 Task: Find Round Trip flight tickets for 2 adults, in Economy from Luxor to Paris to travel on 01-Nov-2023. Paris to Luxor on 06-Nov-2023.  Stops: Any number of stops. Choice of flight is EgyptAir.
Action: Mouse moved to (384, 248)
Screenshot: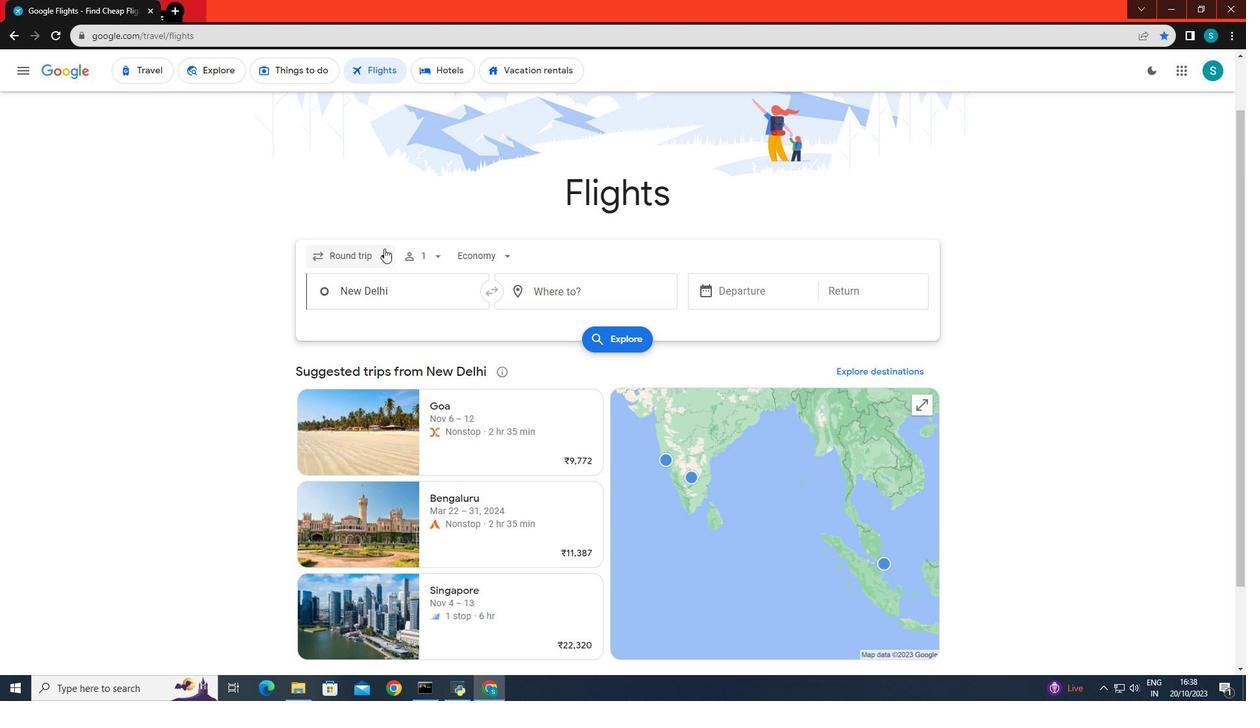 
Action: Mouse pressed left at (384, 248)
Screenshot: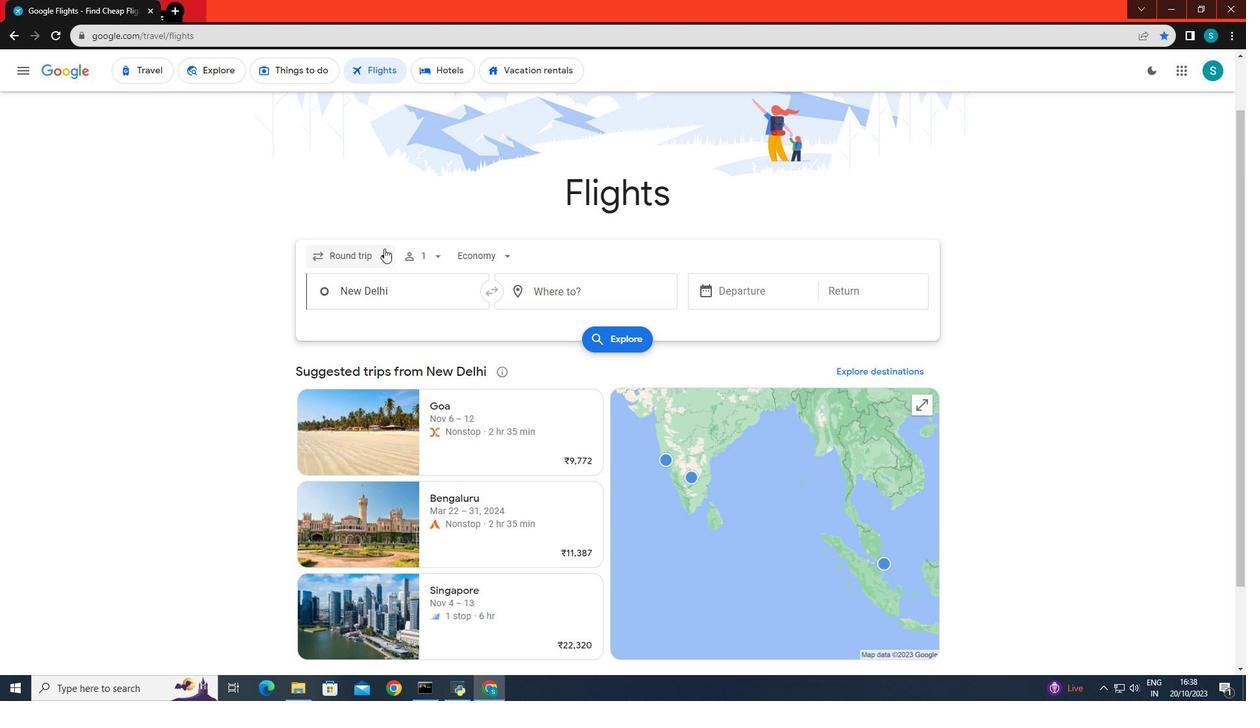 
Action: Mouse moved to (357, 291)
Screenshot: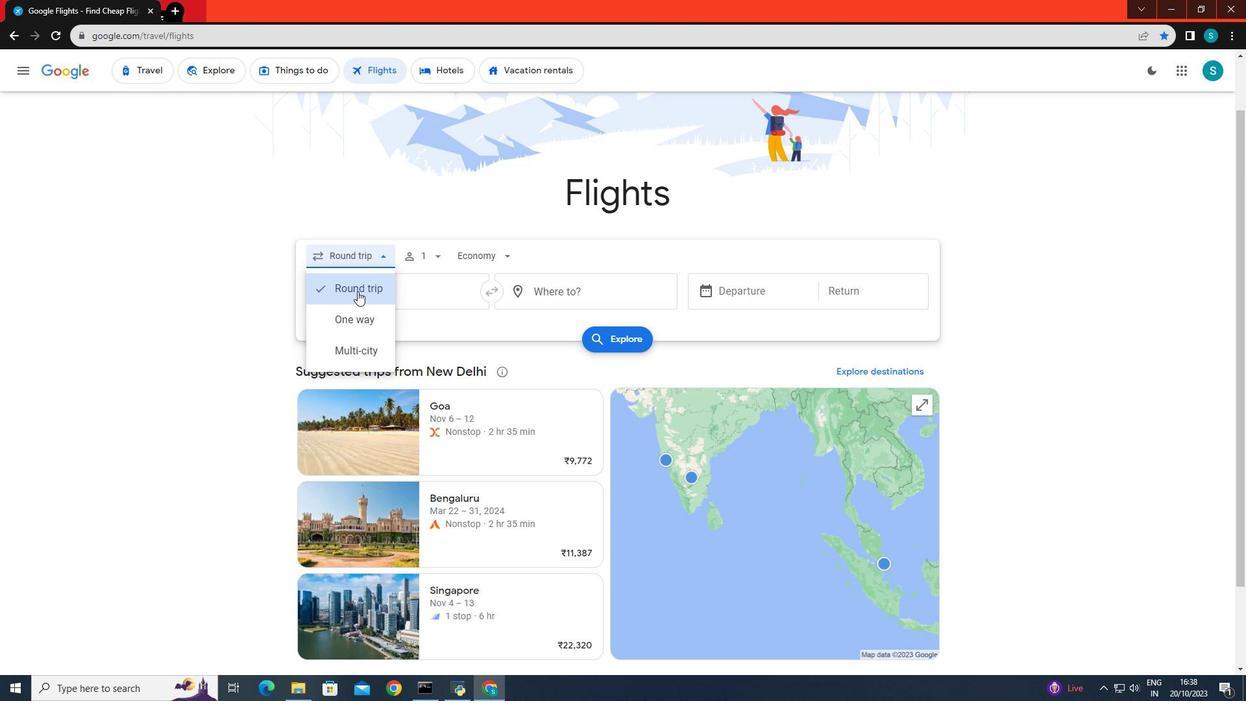 
Action: Mouse pressed left at (357, 291)
Screenshot: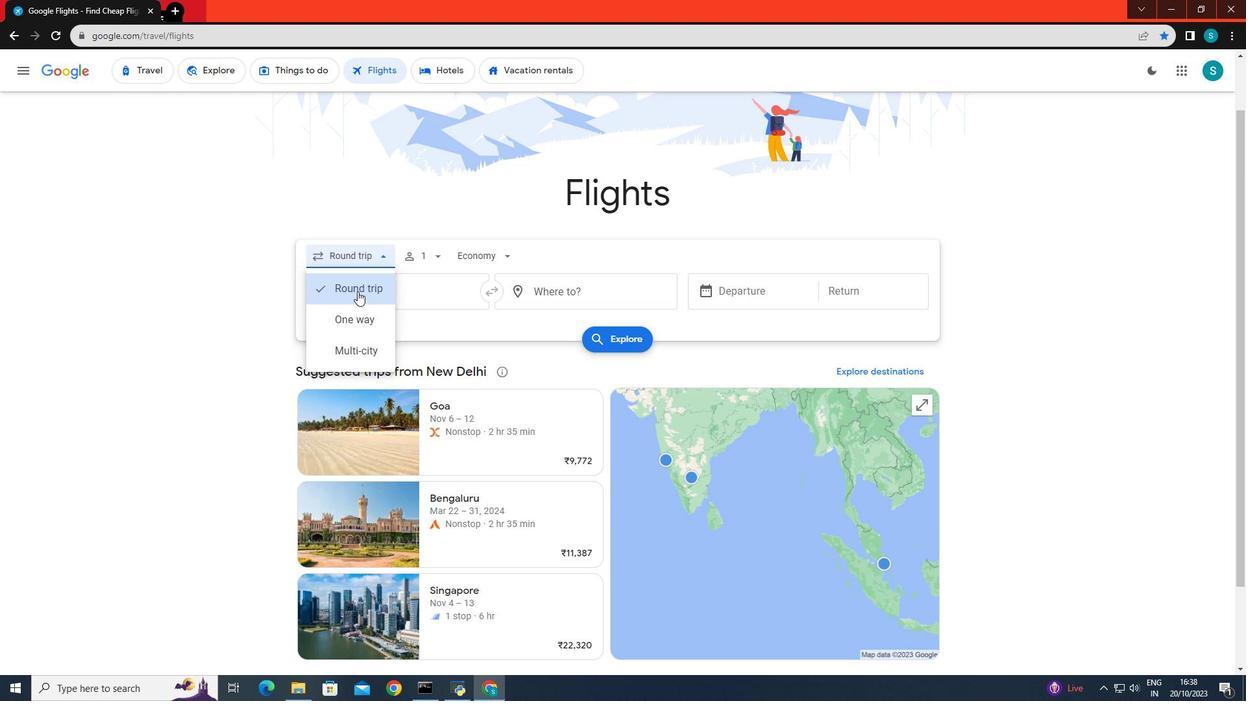 
Action: Mouse moved to (440, 256)
Screenshot: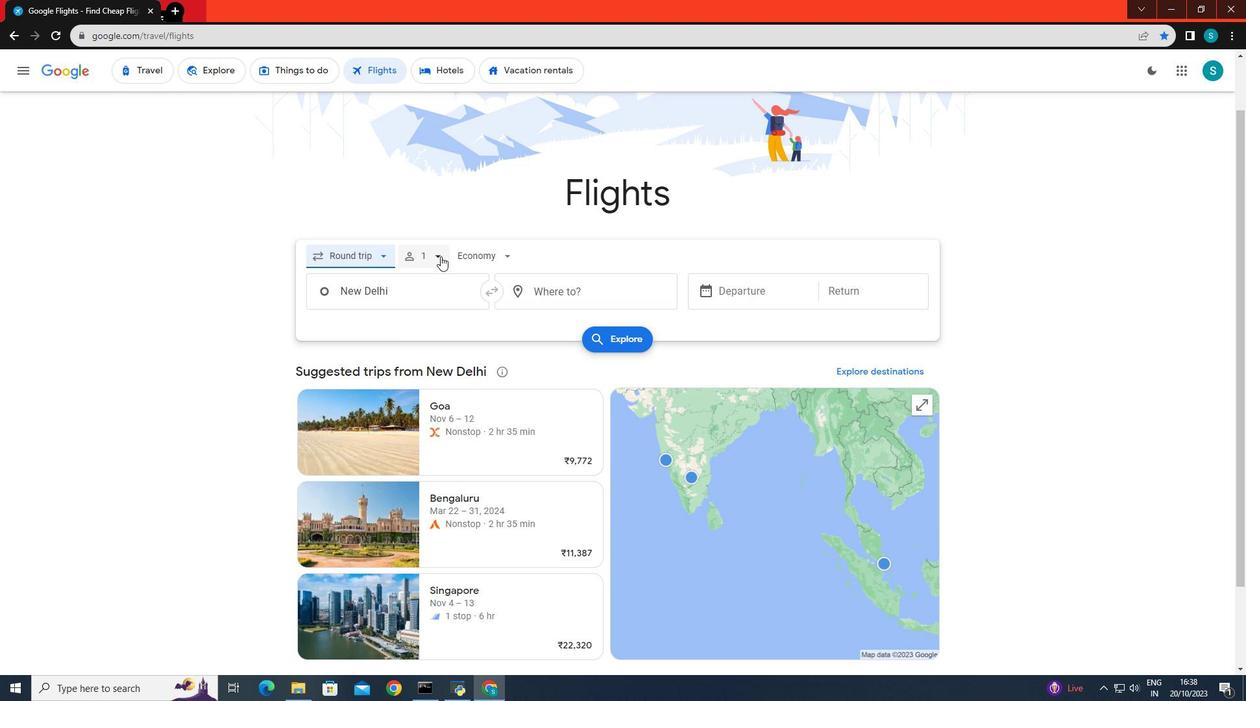 
Action: Mouse pressed left at (440, 256)
Screenshot: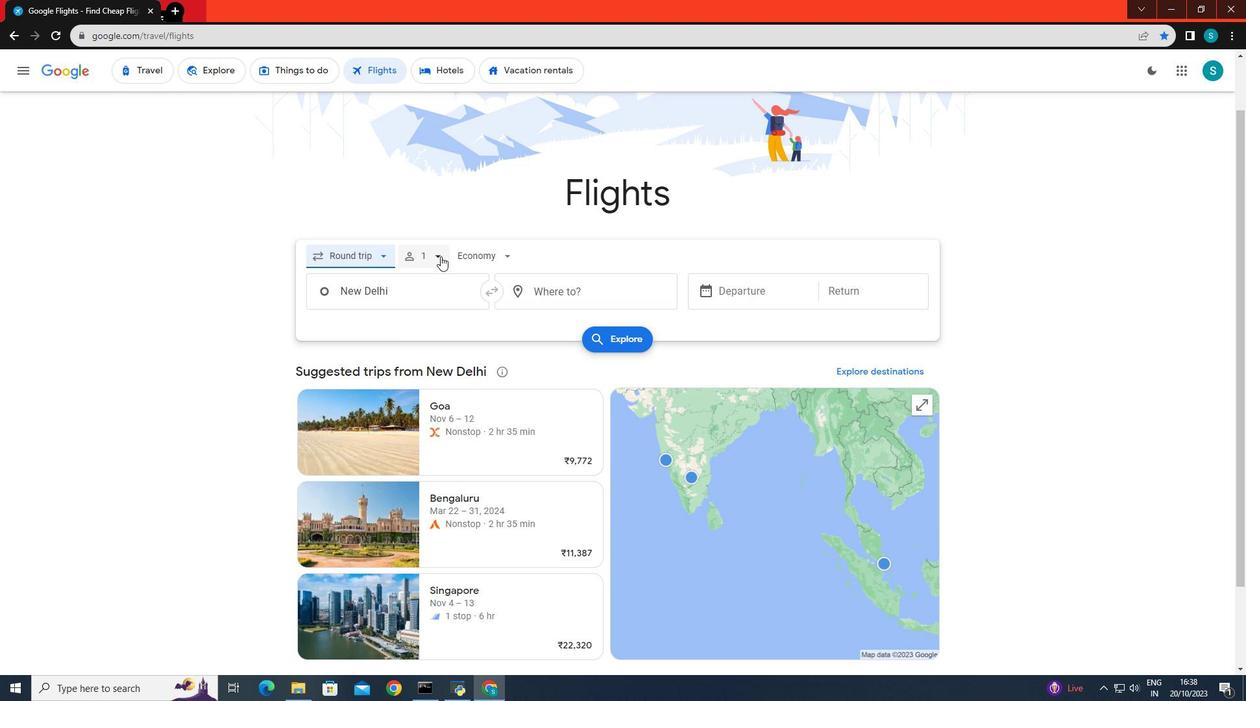 
Action: Mouse moved to (533, 290)
Screenshot: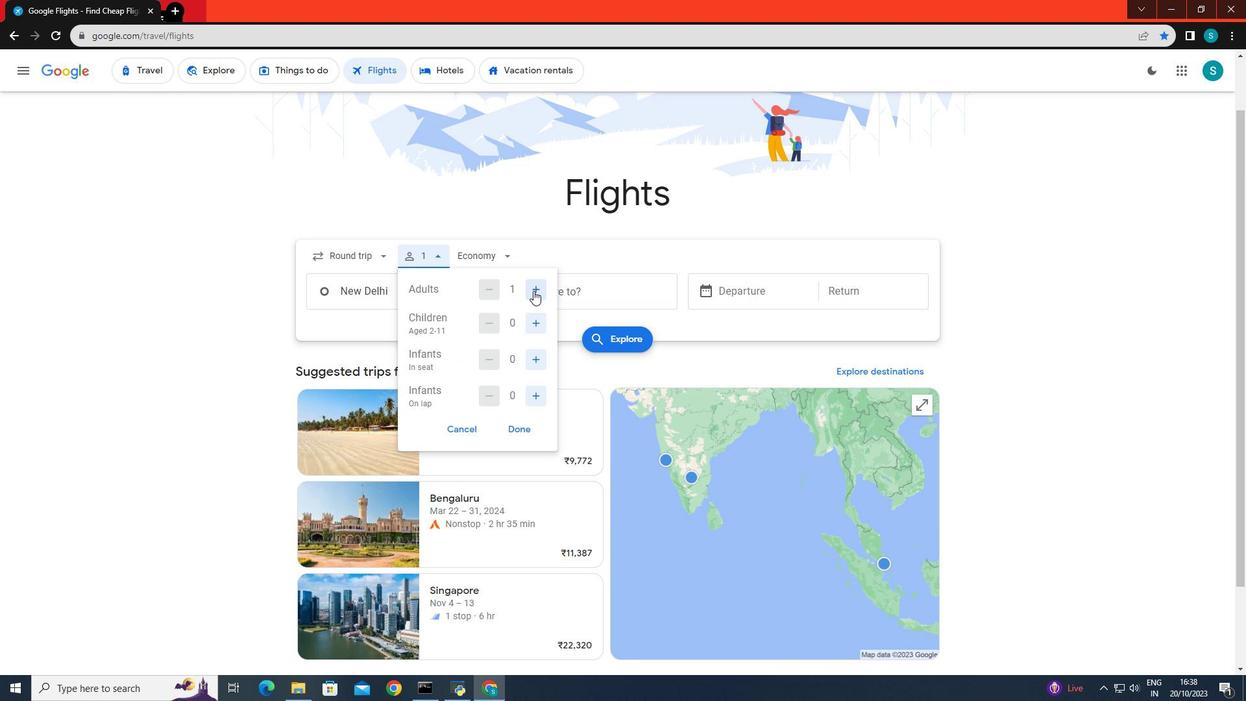 
Action: Mouse pressed left at (533, 290)
Screenshot: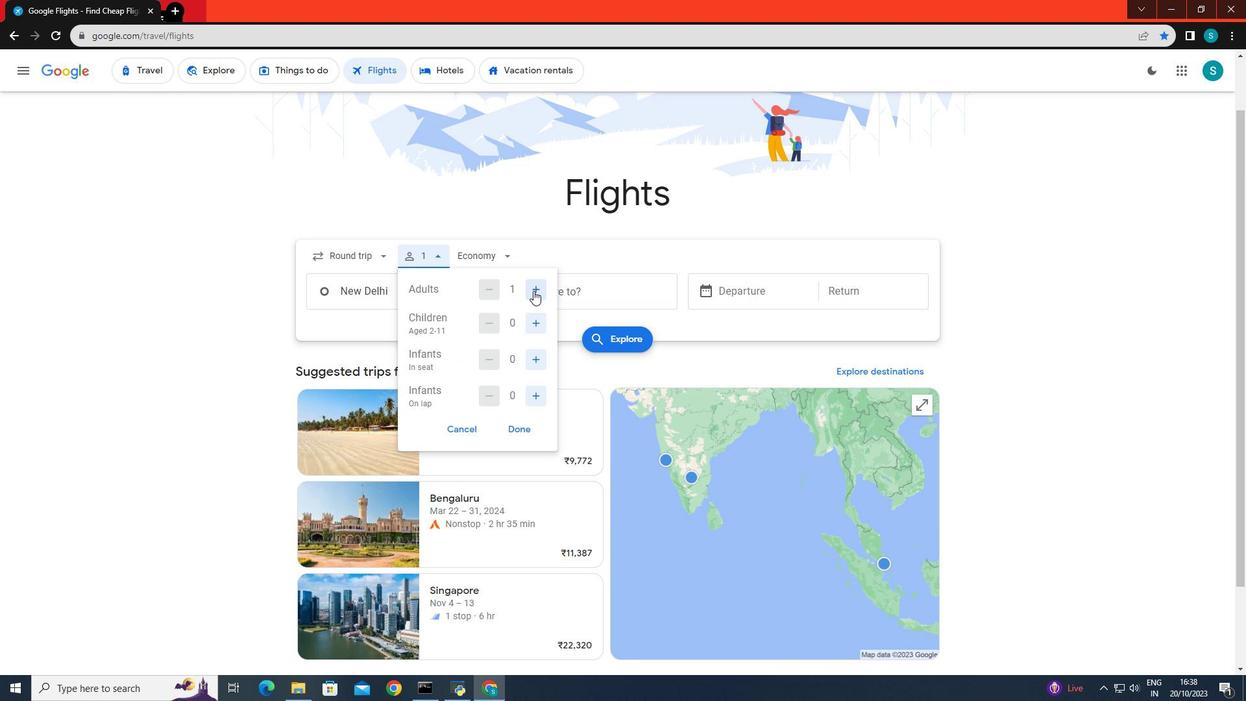 
Action: Mouse moved to (519, 425)
Screenshot: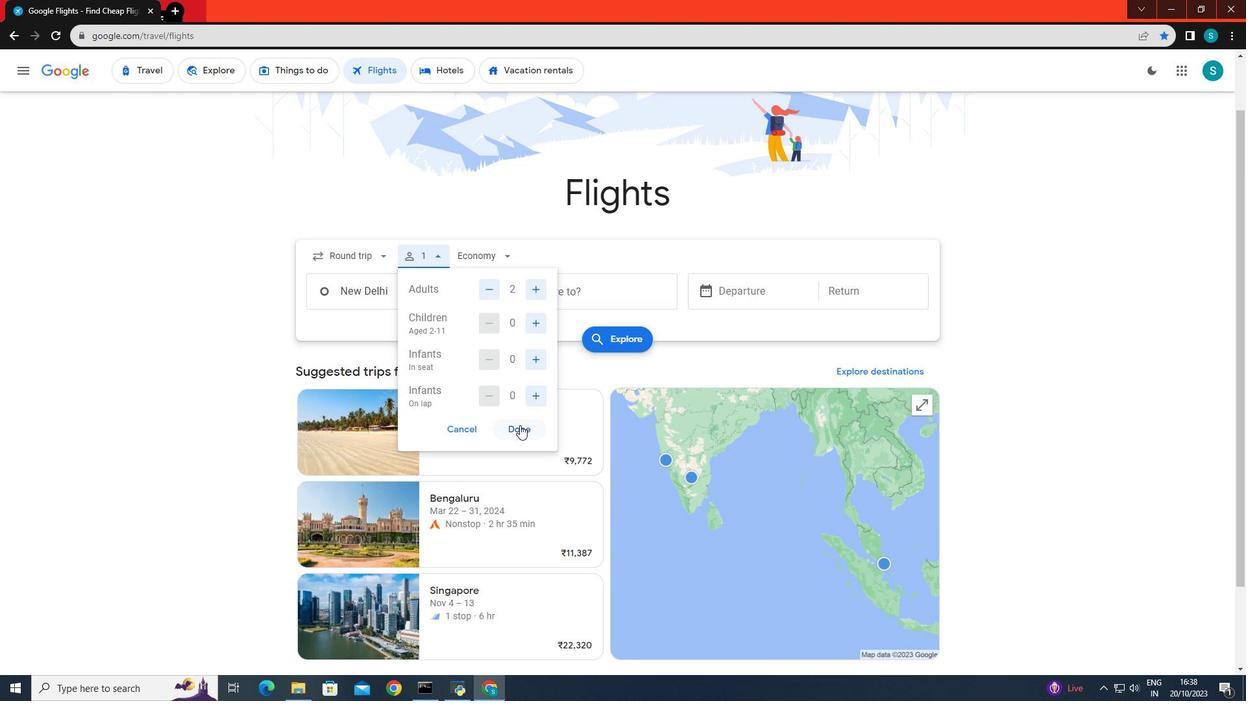 
Action: Mouse pressed left at (519, 425)
Screenshot: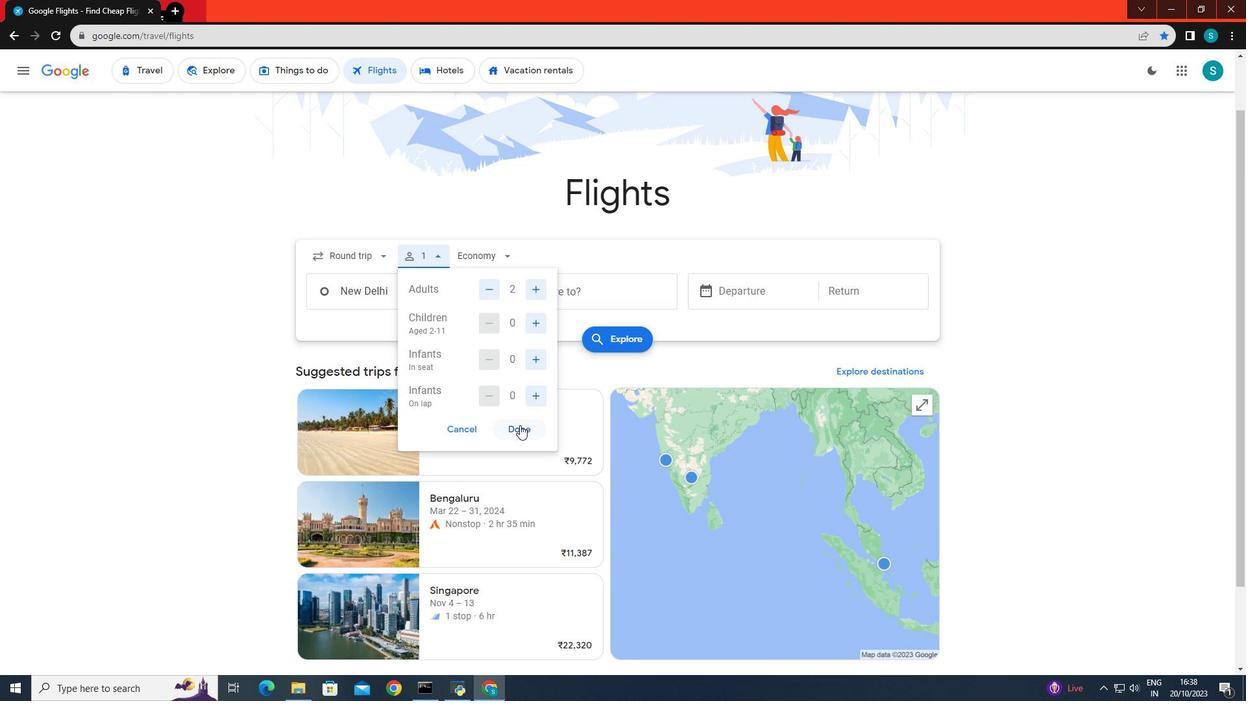 
Action: Mouse moved to (482, 258)
Screenshot: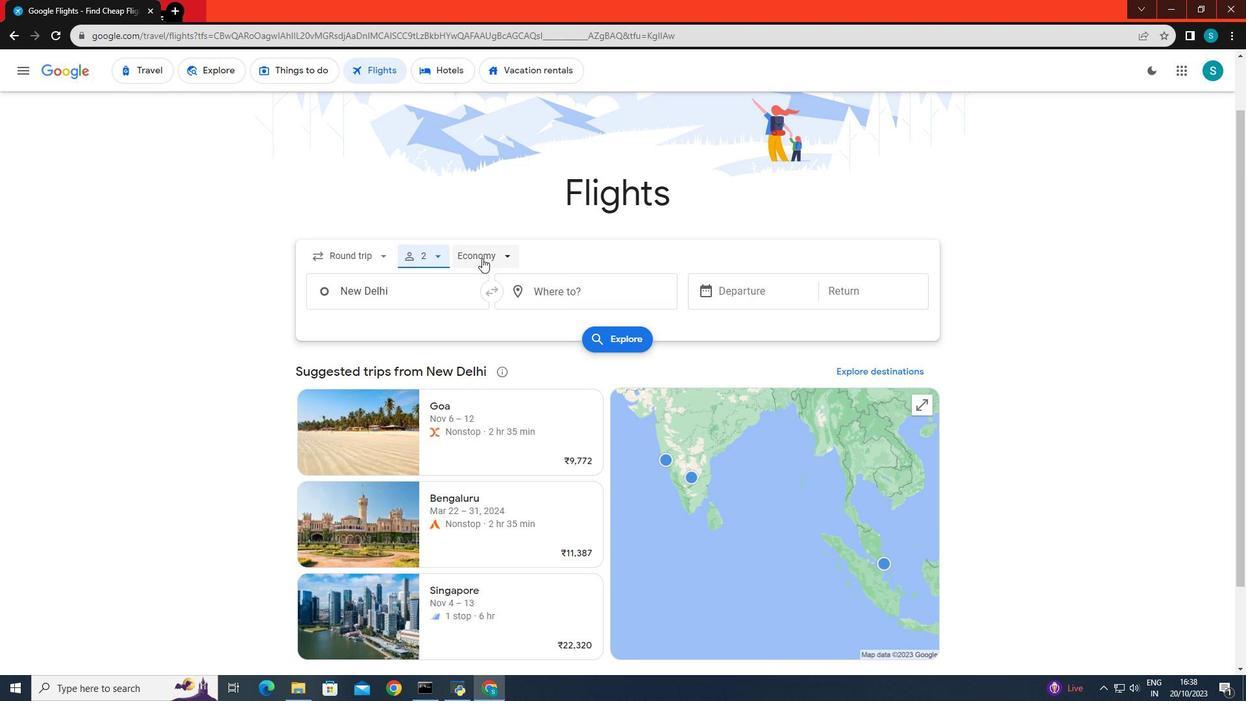 
Action: Mouse pressed left at (482, 258)
Screenshot: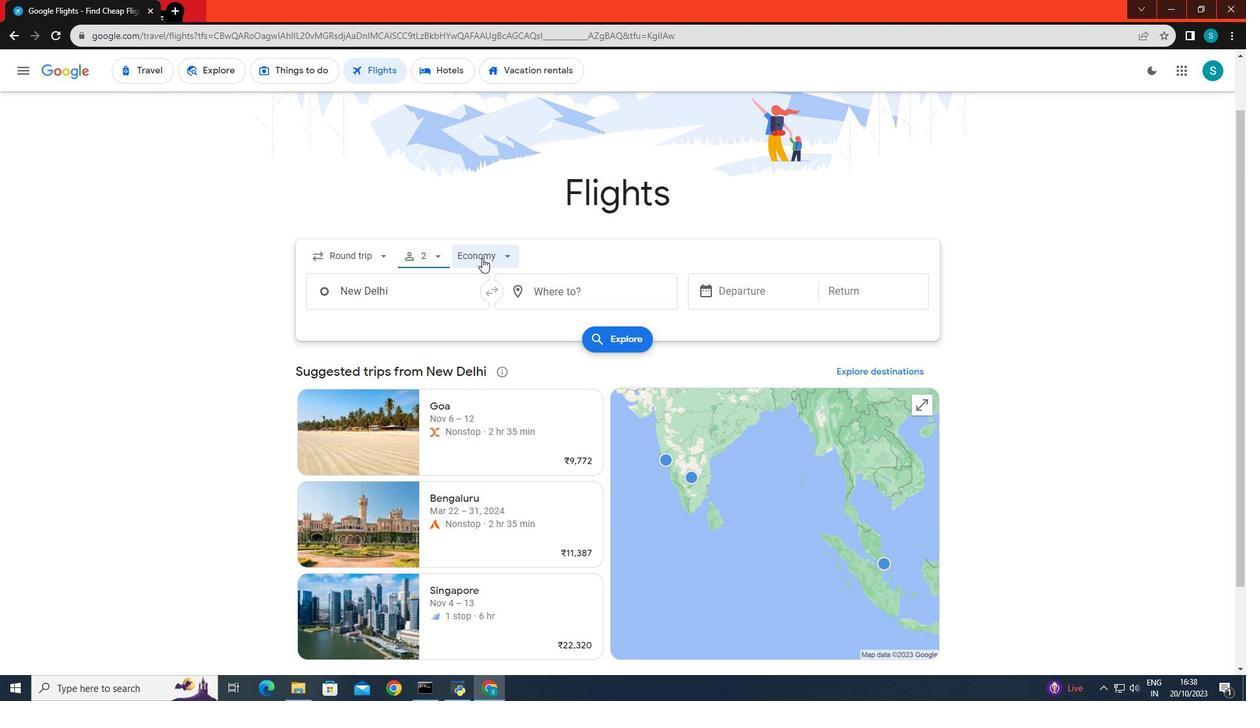 
Action: Mouse moved to (486, 288)
Screenshot: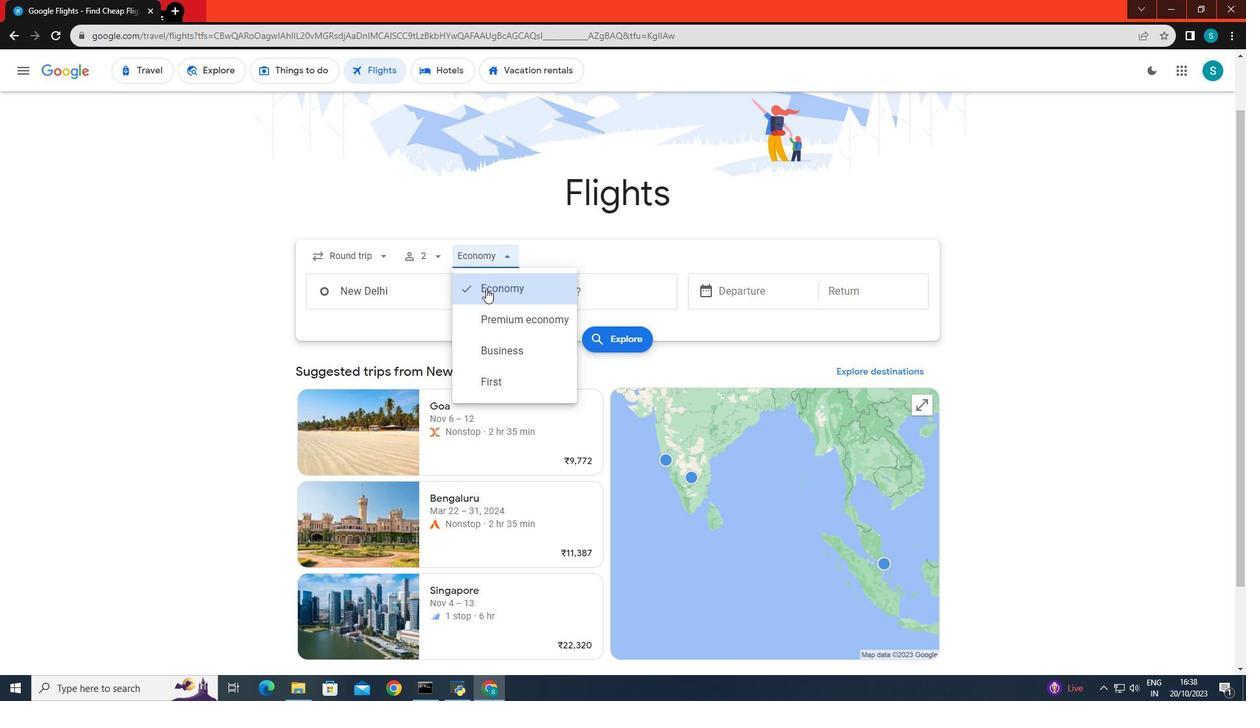 
Action: Mouse pressed left at (486, 288)
Screenshot: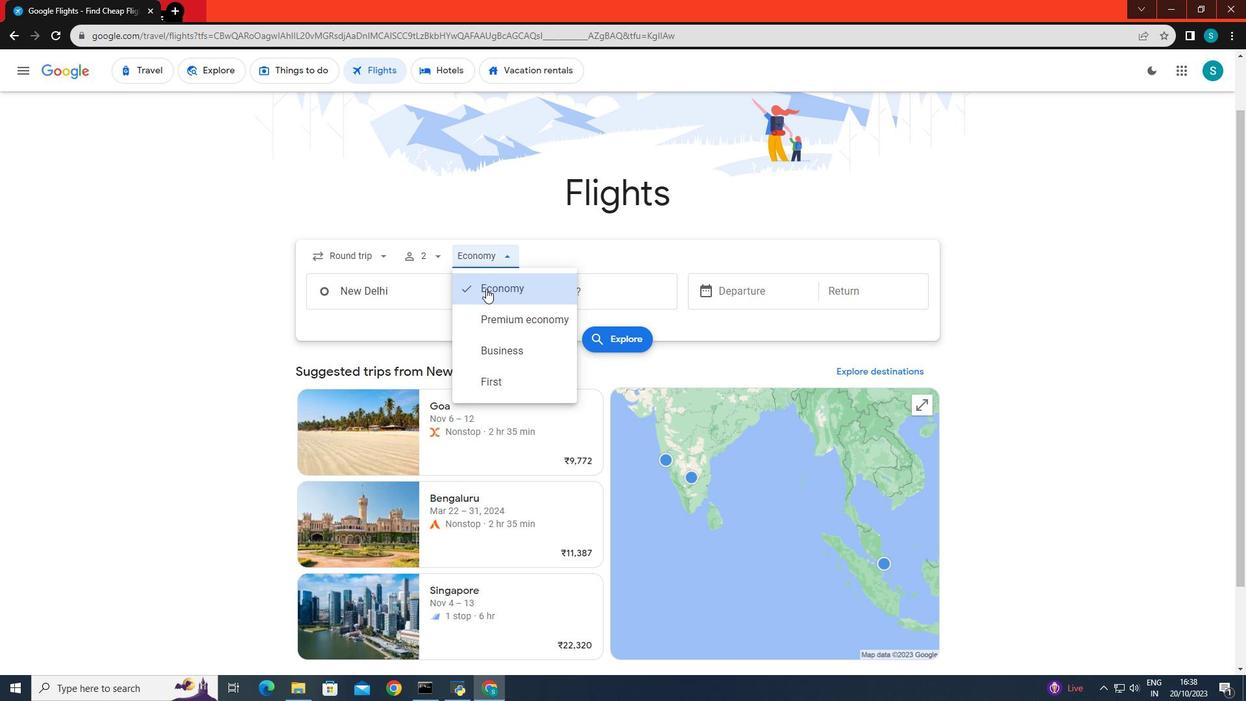 
Action: Mouse moved to (402, 296)
Screenshot: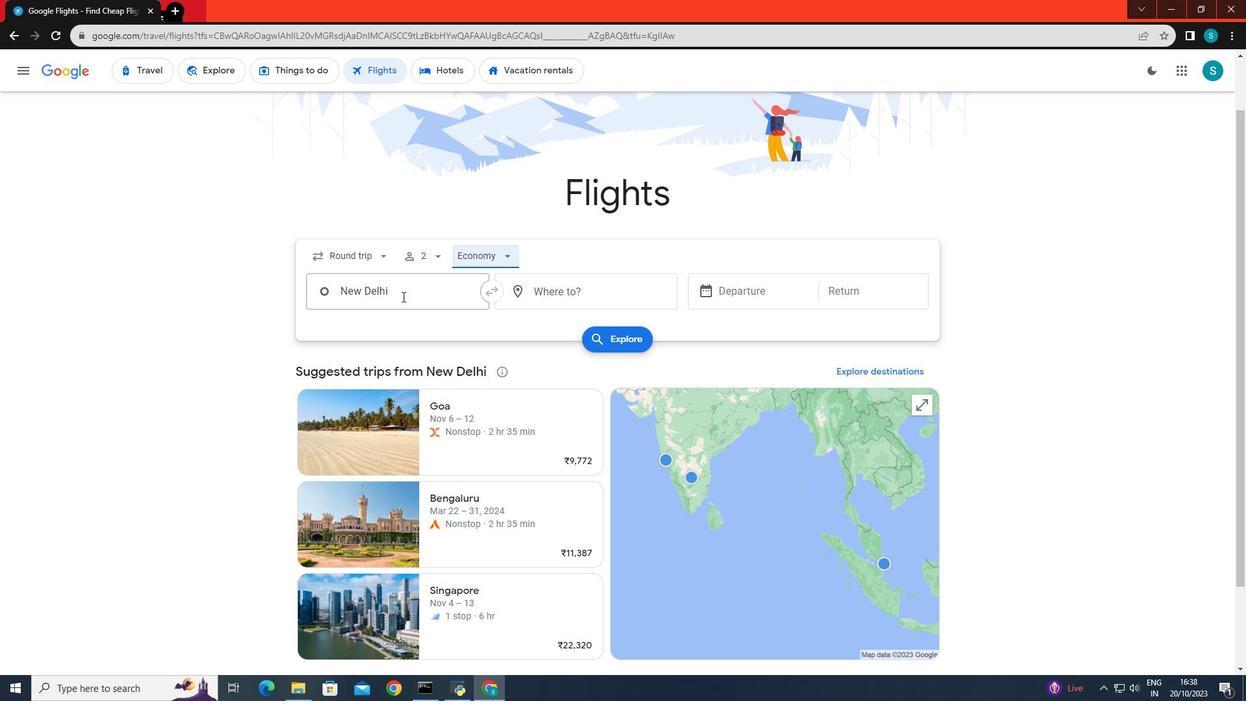 
Action: Mouse pressed left at (402, 296)
Screenshot: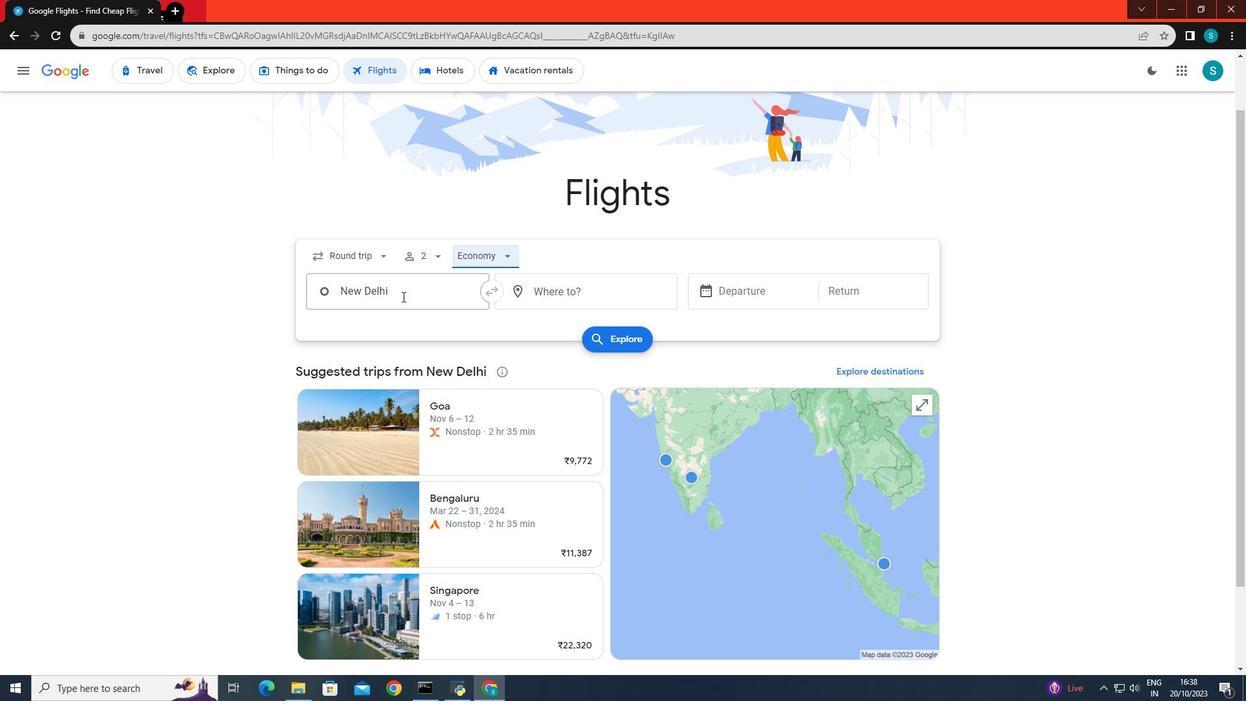 
Action: Key pressed <Key.backspace><Key.caps_lock>L<Key.caps_lock>uxor
Screenshot: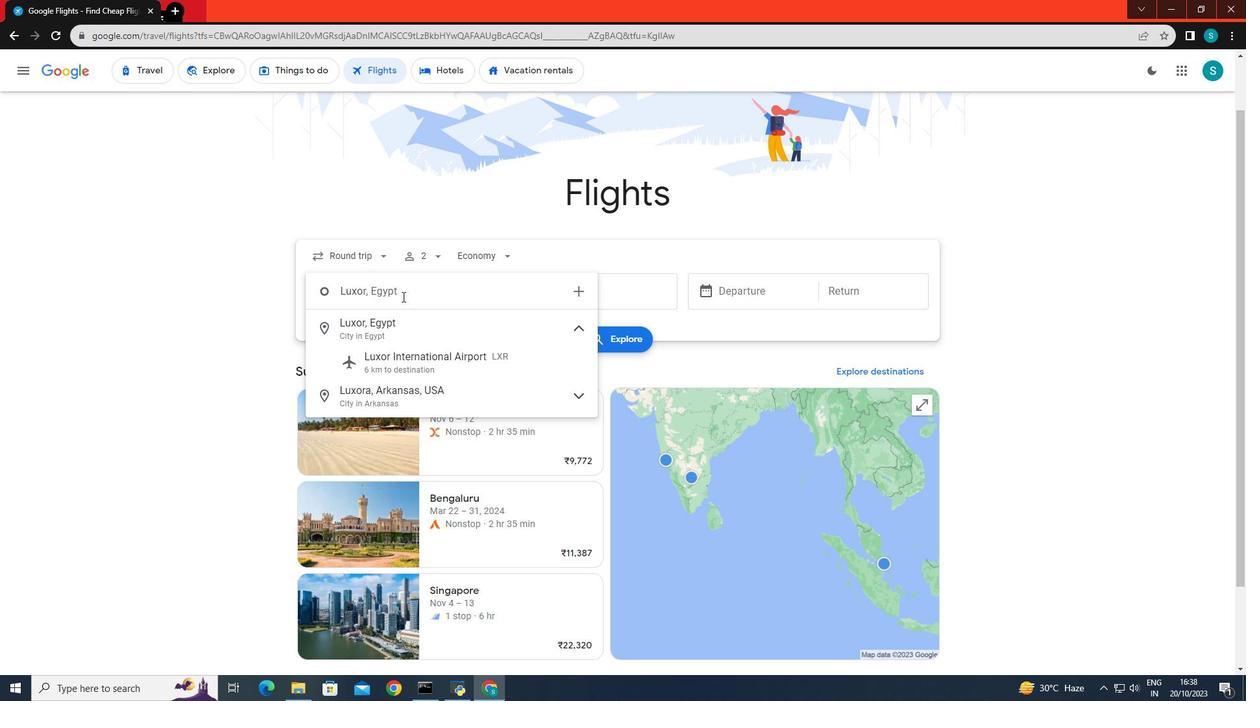 
Action: Mouse moved to (403, 325)
Screenshot: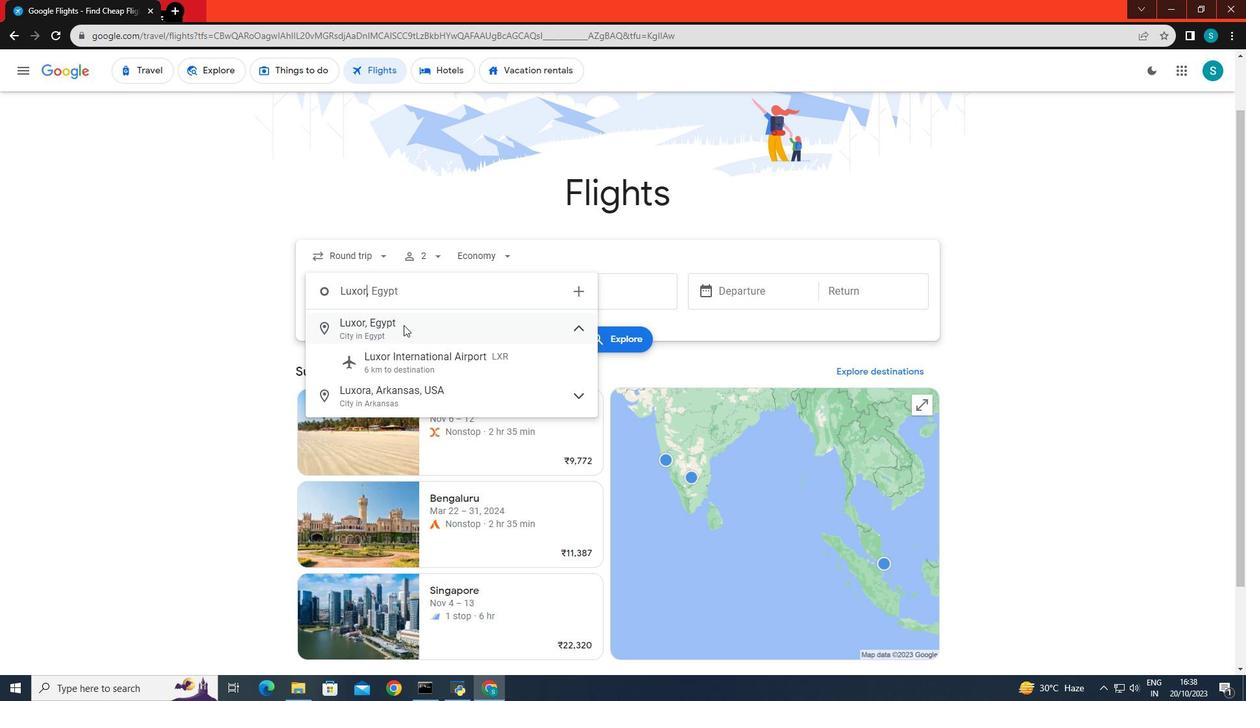 
Action: Mouse pressed left at (403, 325)
Screenshot: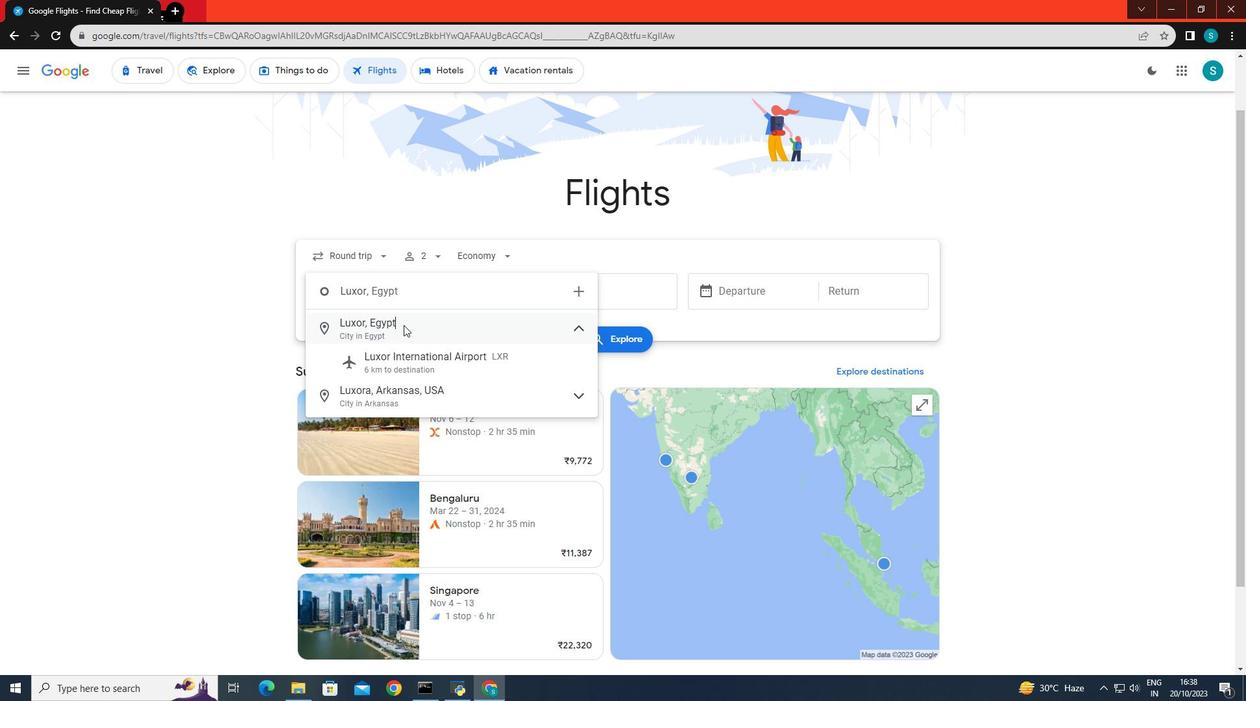 
Action: Mouse moved to (560, 286)
Screenshot: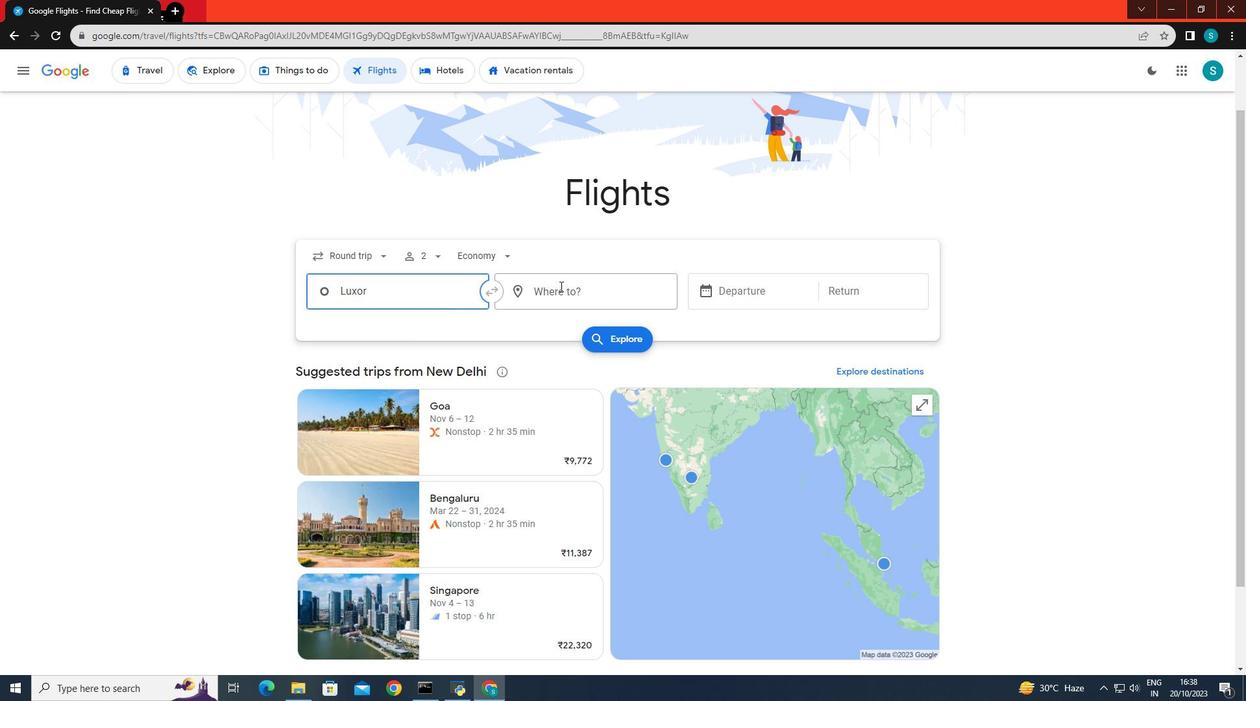 
Action: Mouse pressed left at (560, 286)
Screenshot: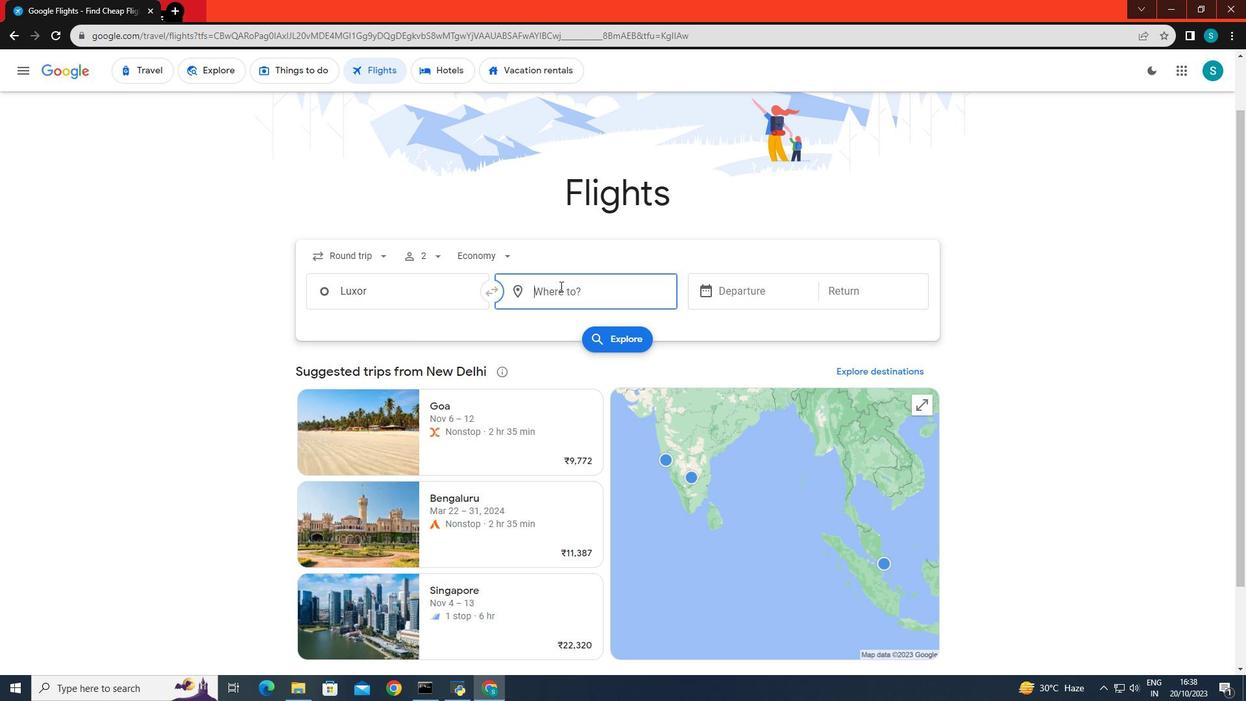 
Action: Key pressed <Key.caps_lock>P<Key.caps_lock>aris,
Screenshot: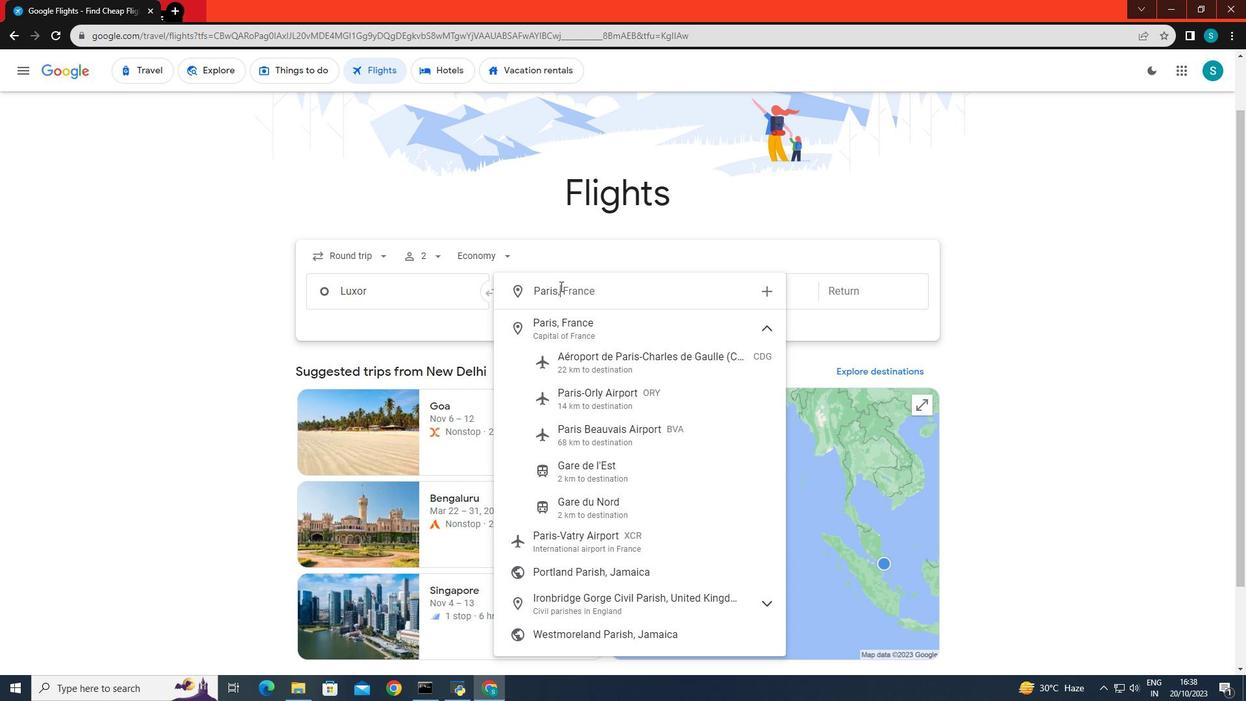 
Action: Mouse moved to (571, 320)
Screenshot: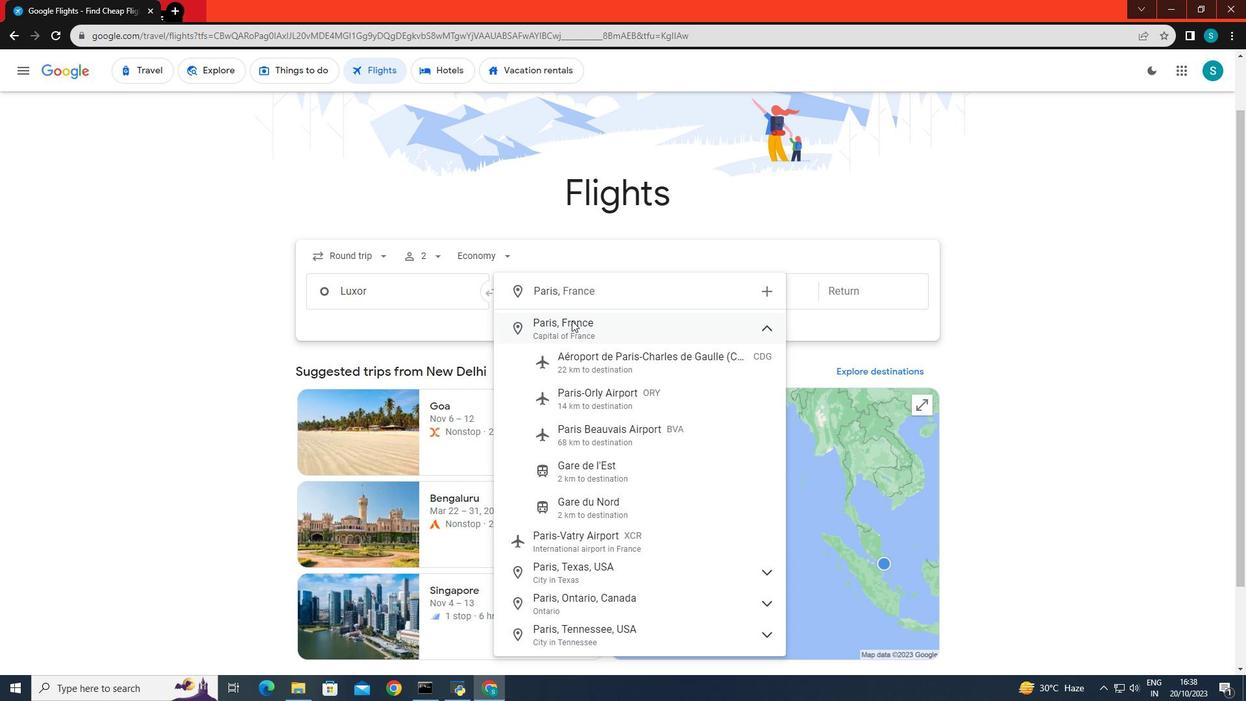 
Action: Mouse pressed left at (571, 320)
Screenshot: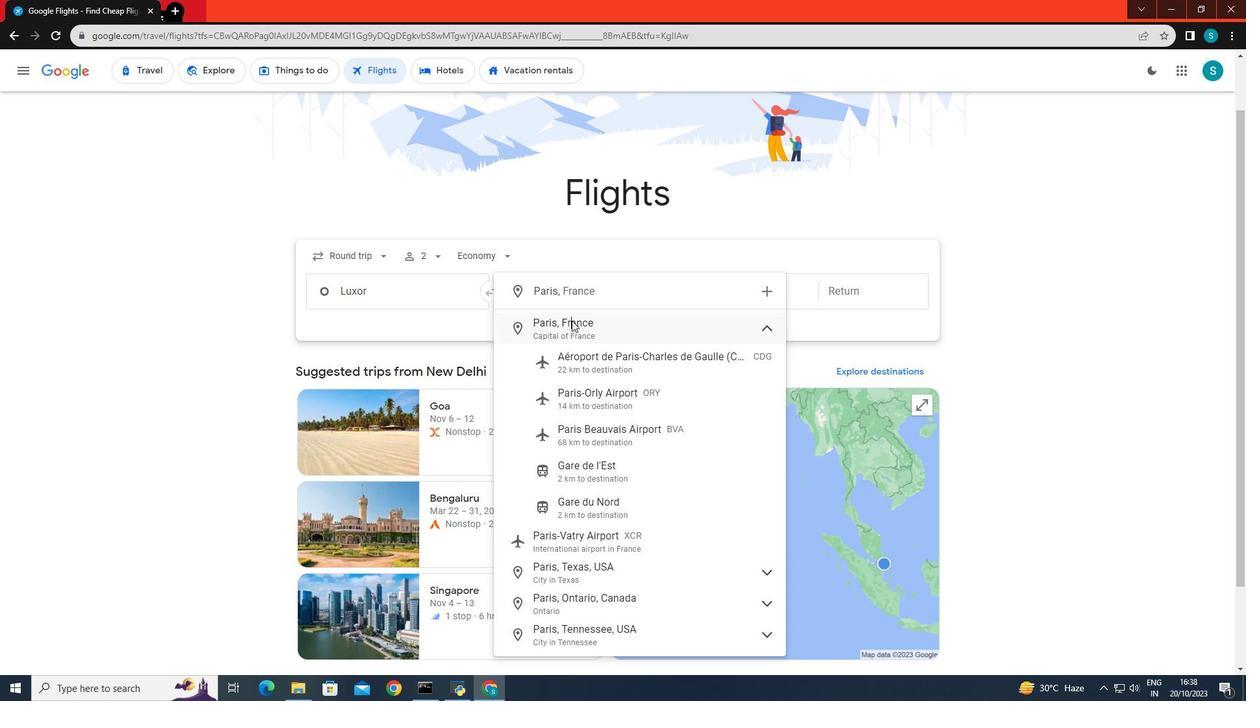 
Action: Mouse moved to (730, 291)
Screenshot: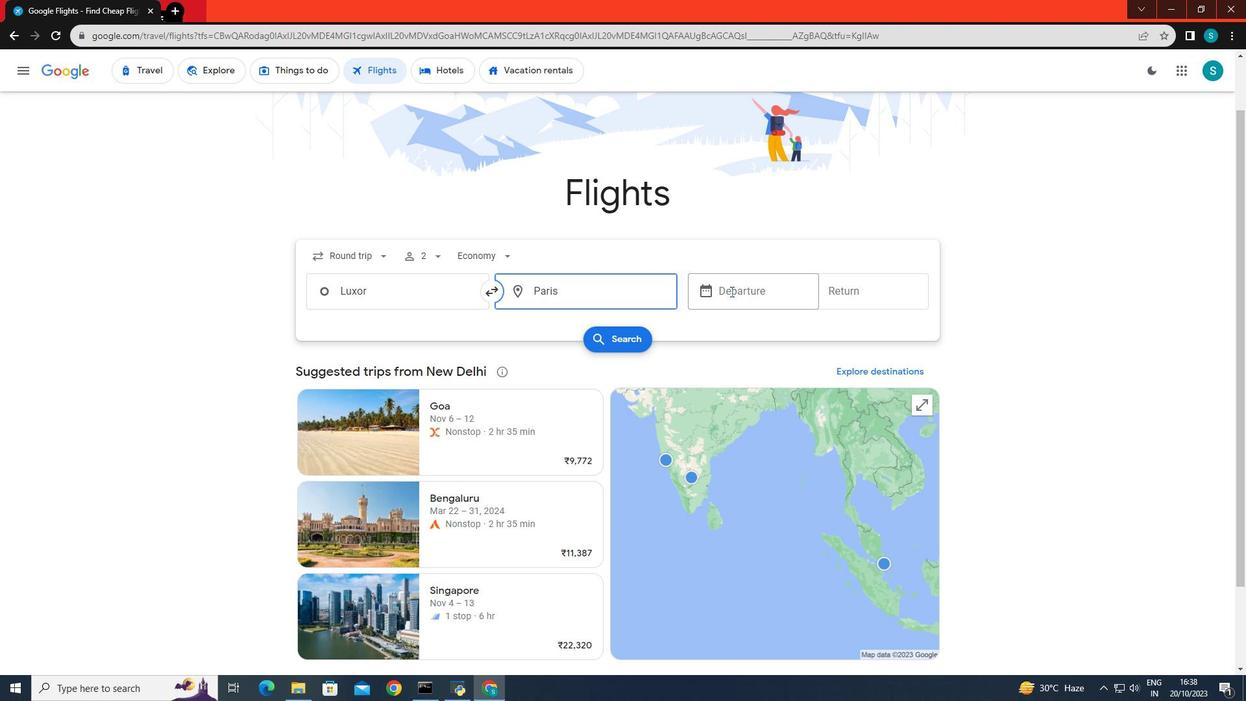 
Action: Mouse pressed left at (730, 291)
Screenshot: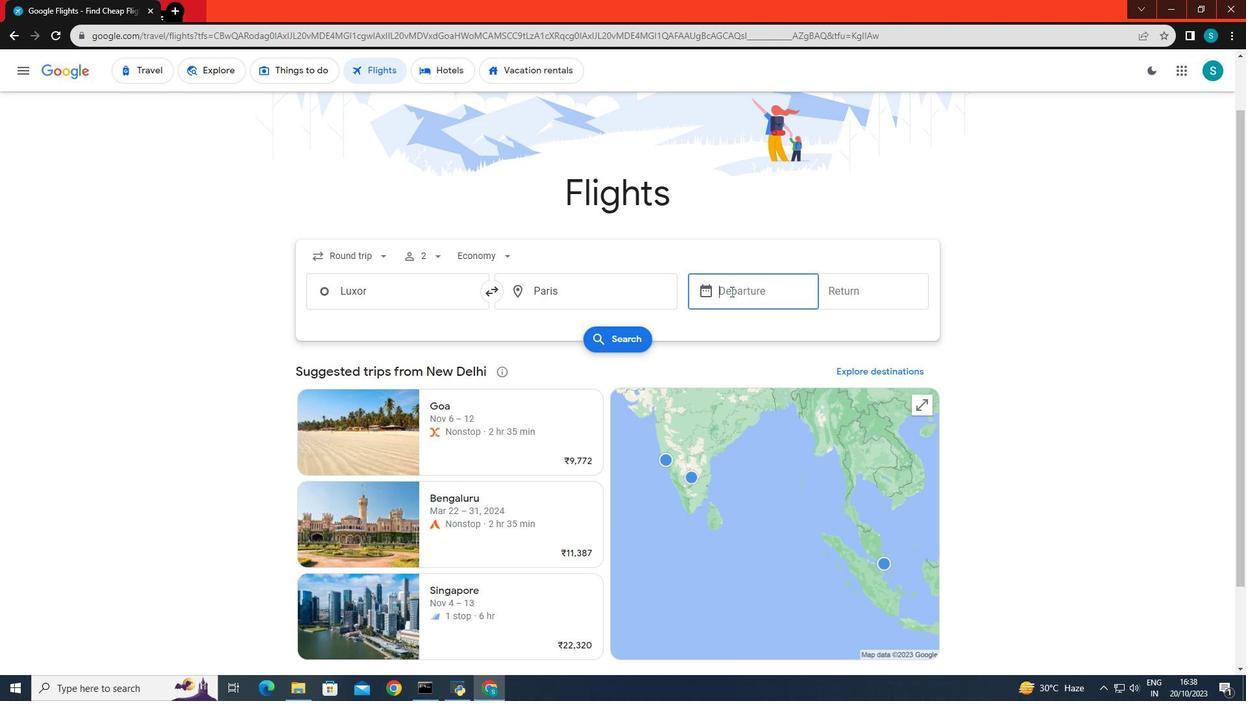 
Action: Mouse moved to (814, 392)
Screenshot: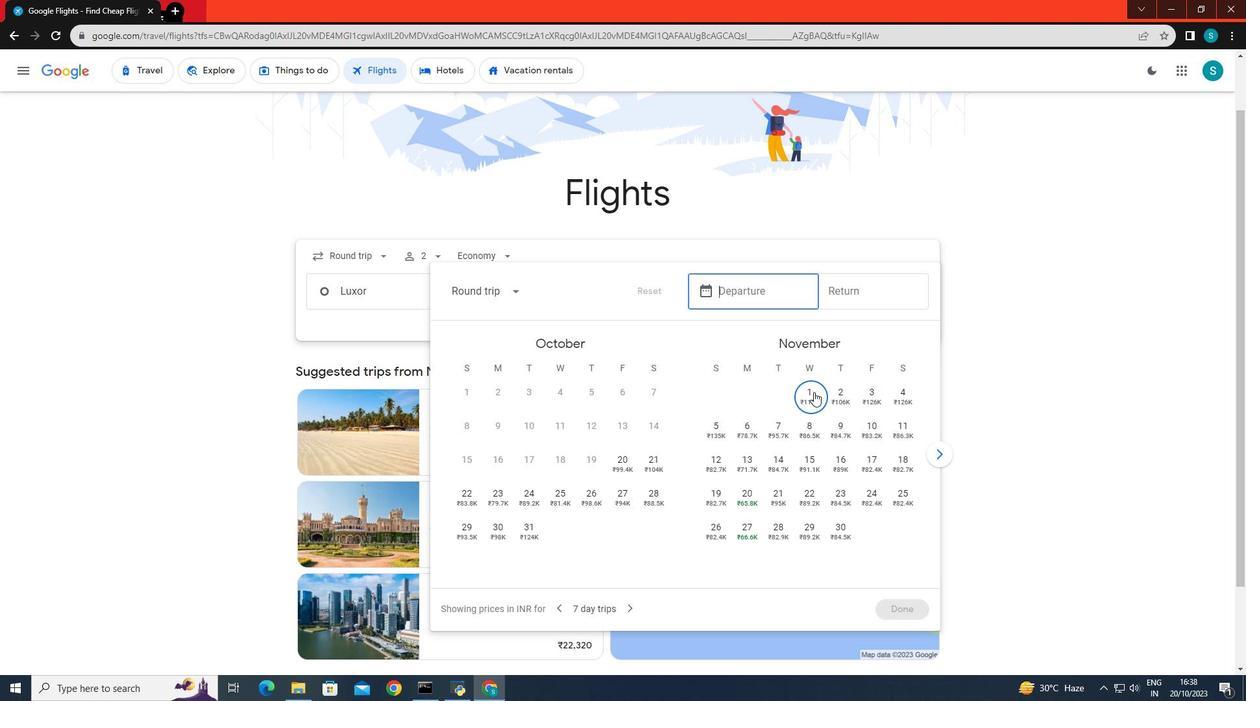 
Action: Mouse pressed left at (814, 392)
Screenshot: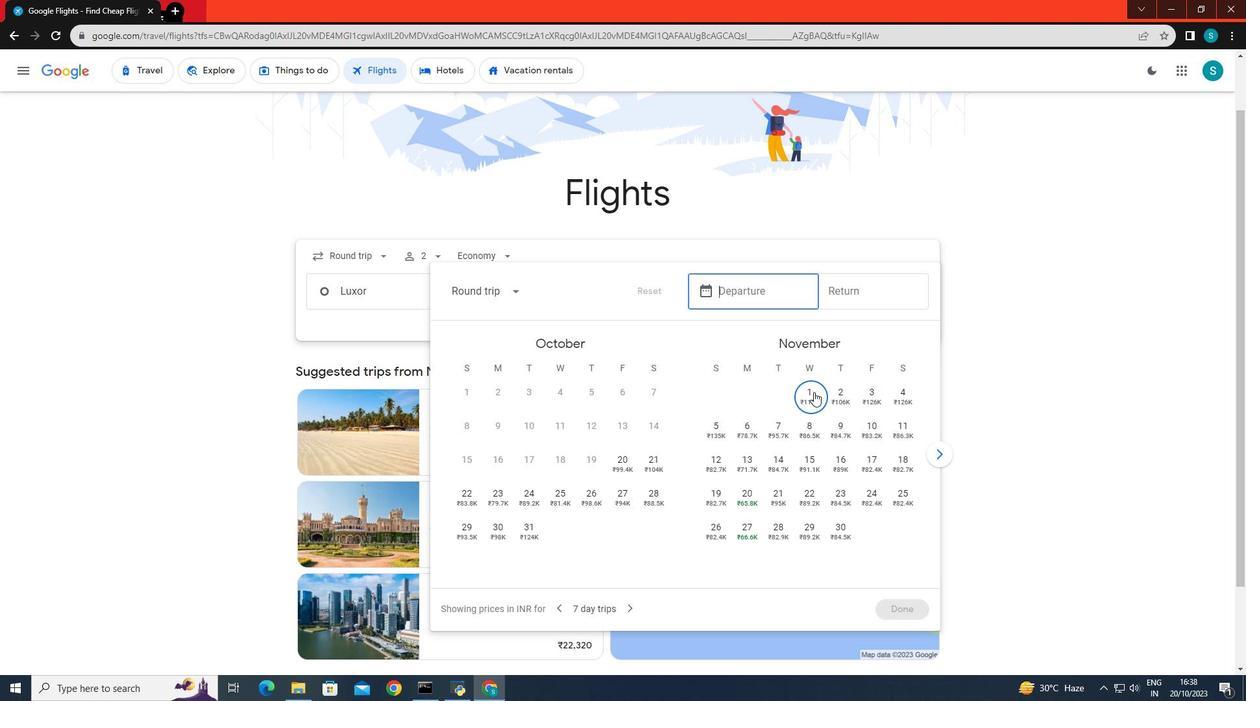 
Action: Mouse moved to (852, 286)
Screenshot: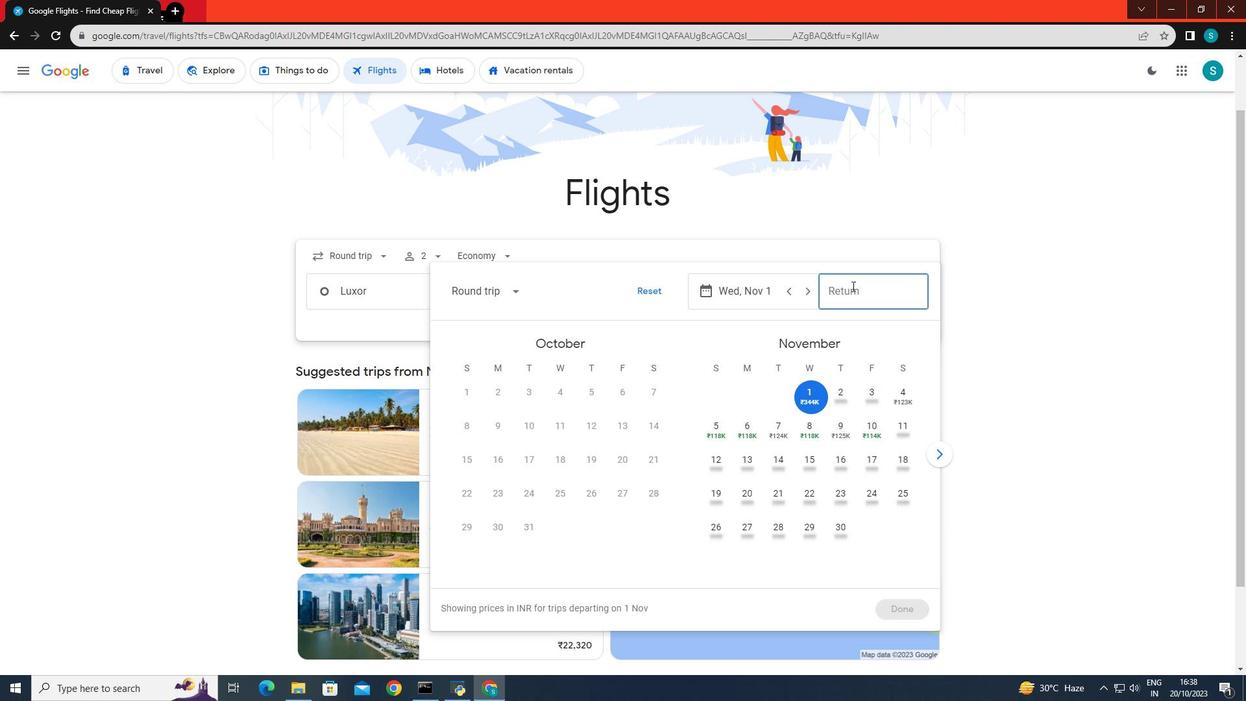 
Action: Mouse pressed left at (852, 286)
Screenshot: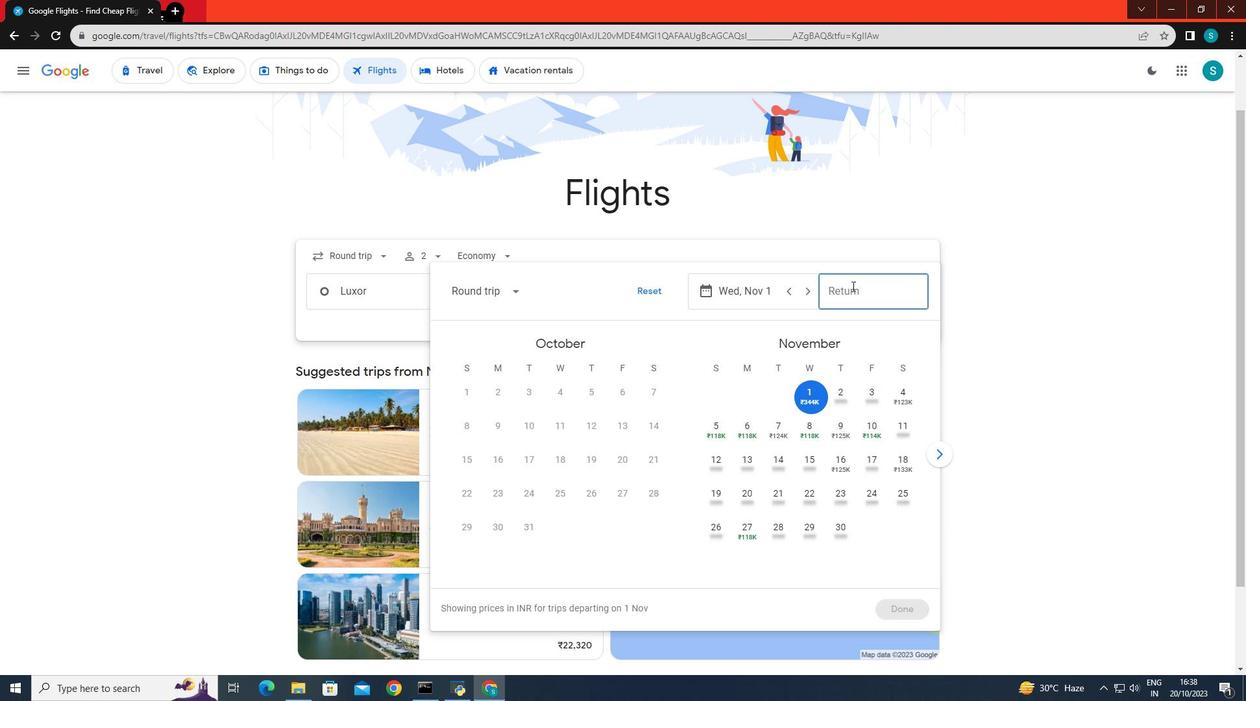 
Action: Mouse moved to (940, 458)
Screenshot: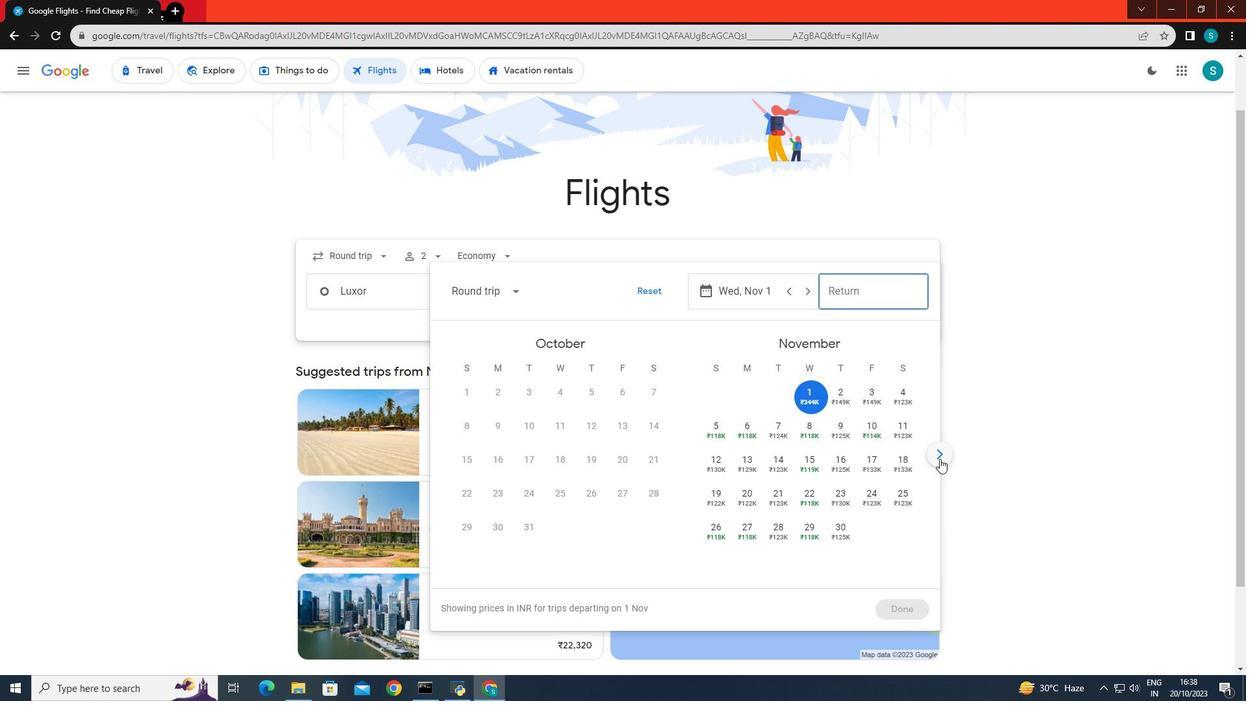 
Action: Mouse pressed left at (940, 458)
Screenshot: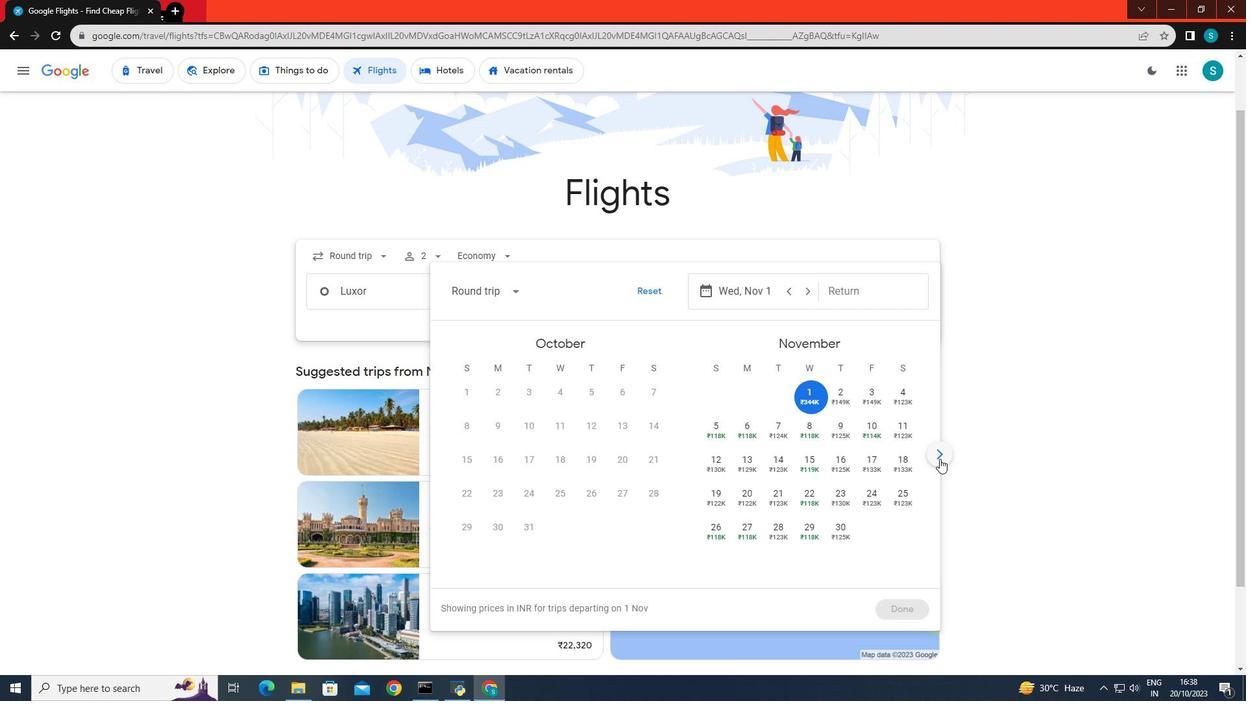 
Action: Mouse moved to (495, 429)
Screenshot: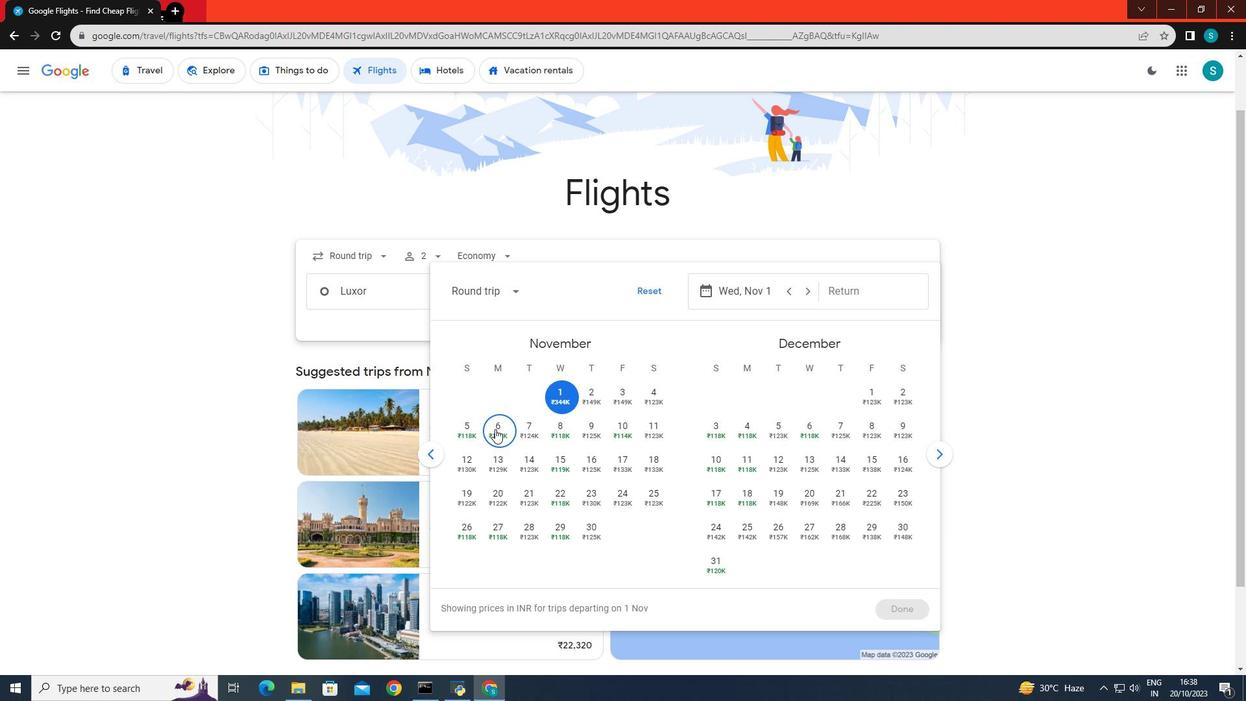 
Action: Mouse pressed left at (495, 429)
Screenshot: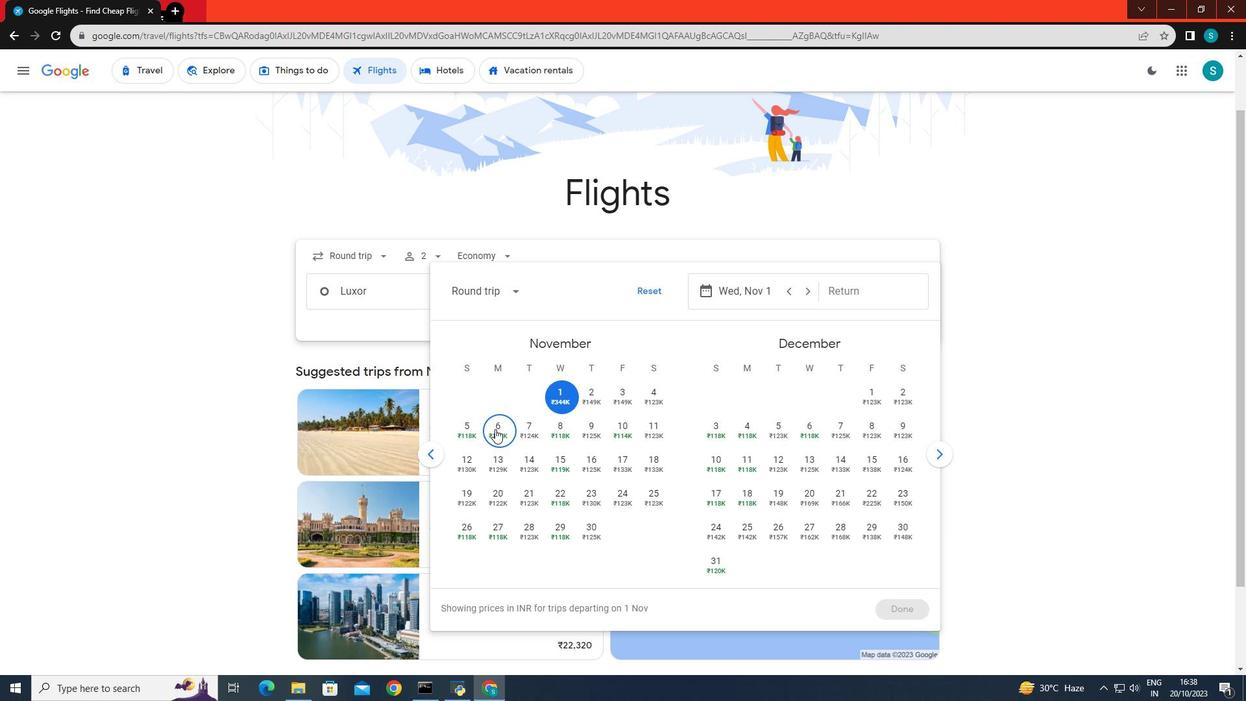 
Action: Mouse moved to (907, 605)
Screenshot: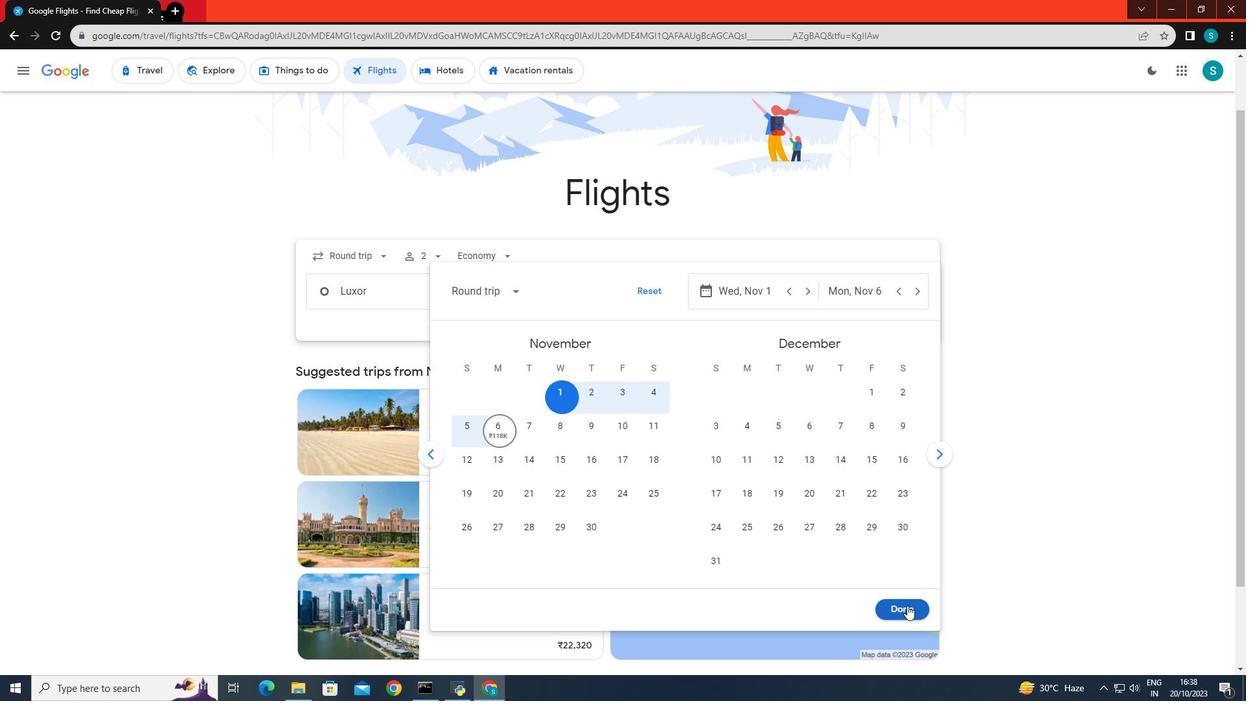 
Action: Mouse pressed left at (907, 605)
Screenshot: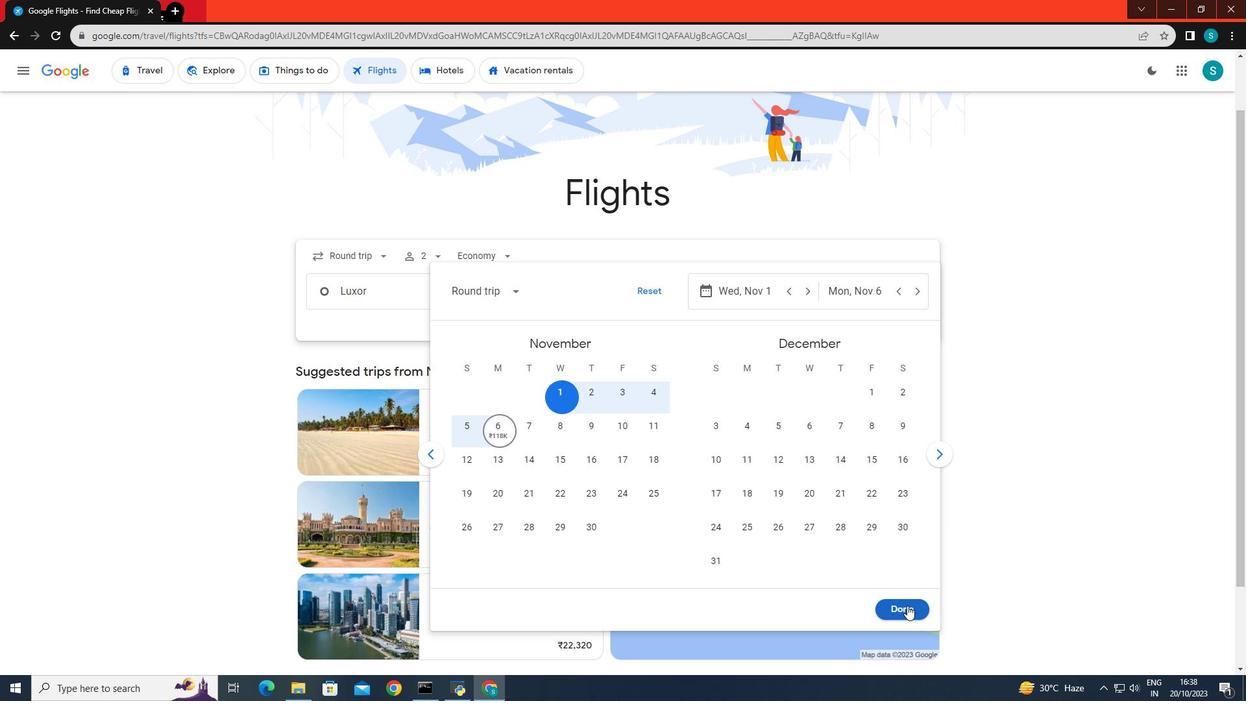 
Action: Mouse moved to (610, 346)
Screenshot: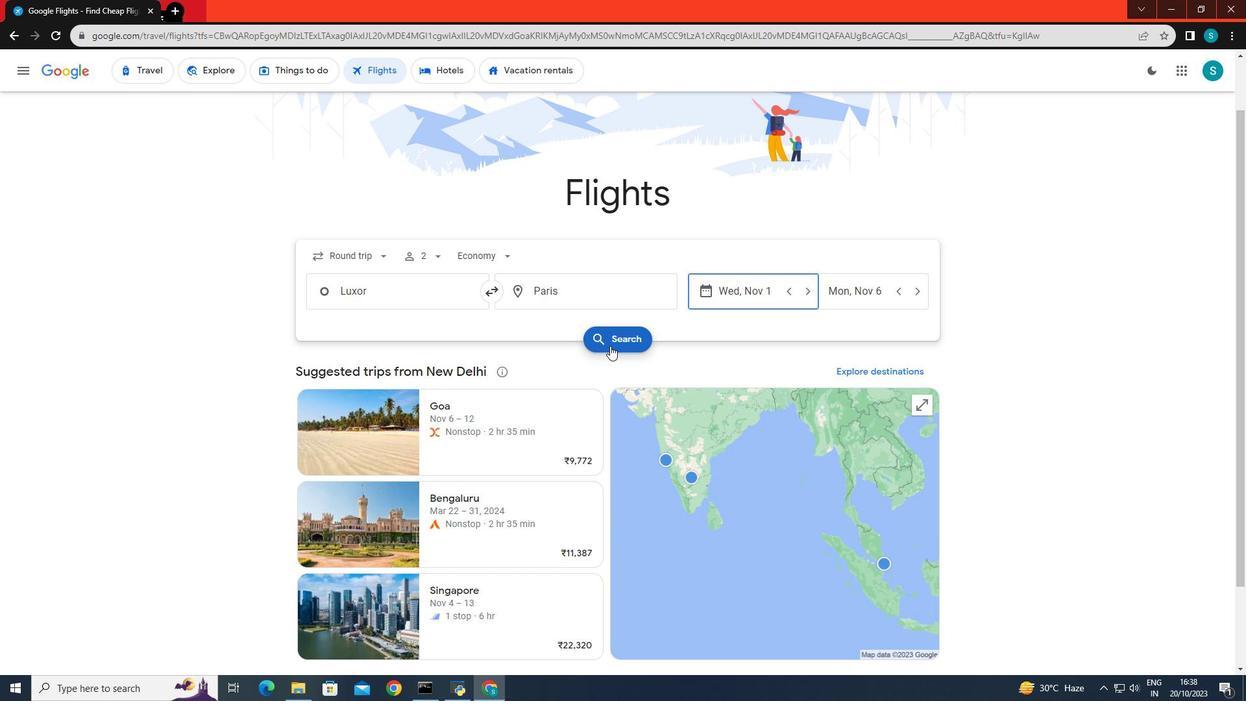 
Action: Mouse pressed left at (610, 346)
Screenshot: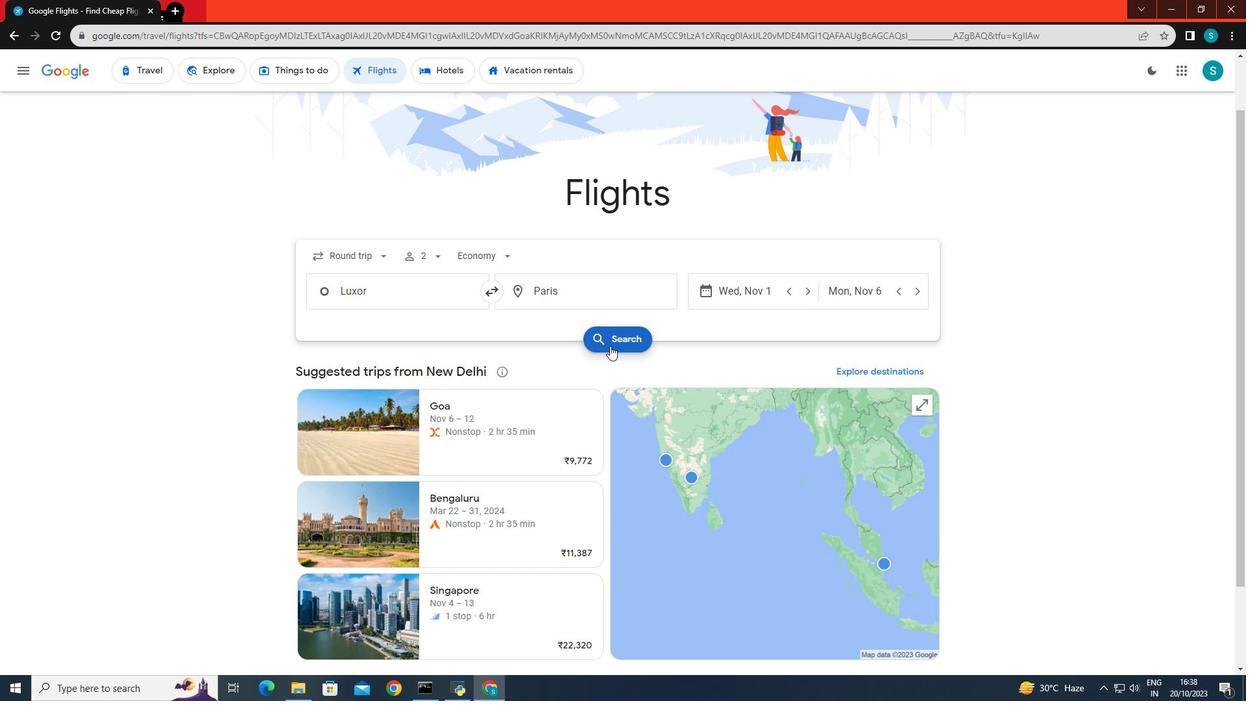 
Action: Mouse moved to (408, 191)
Screenshot: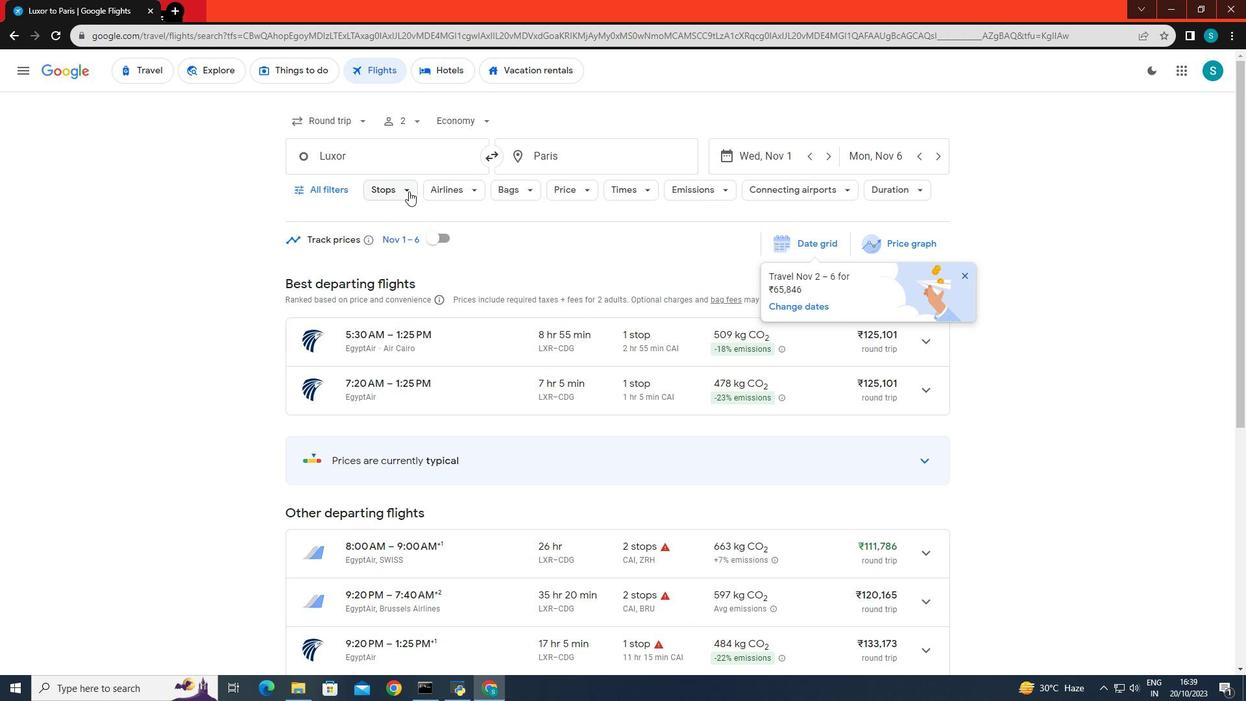 
Action: Mouse pressed left at (408, 191)
Screenshot: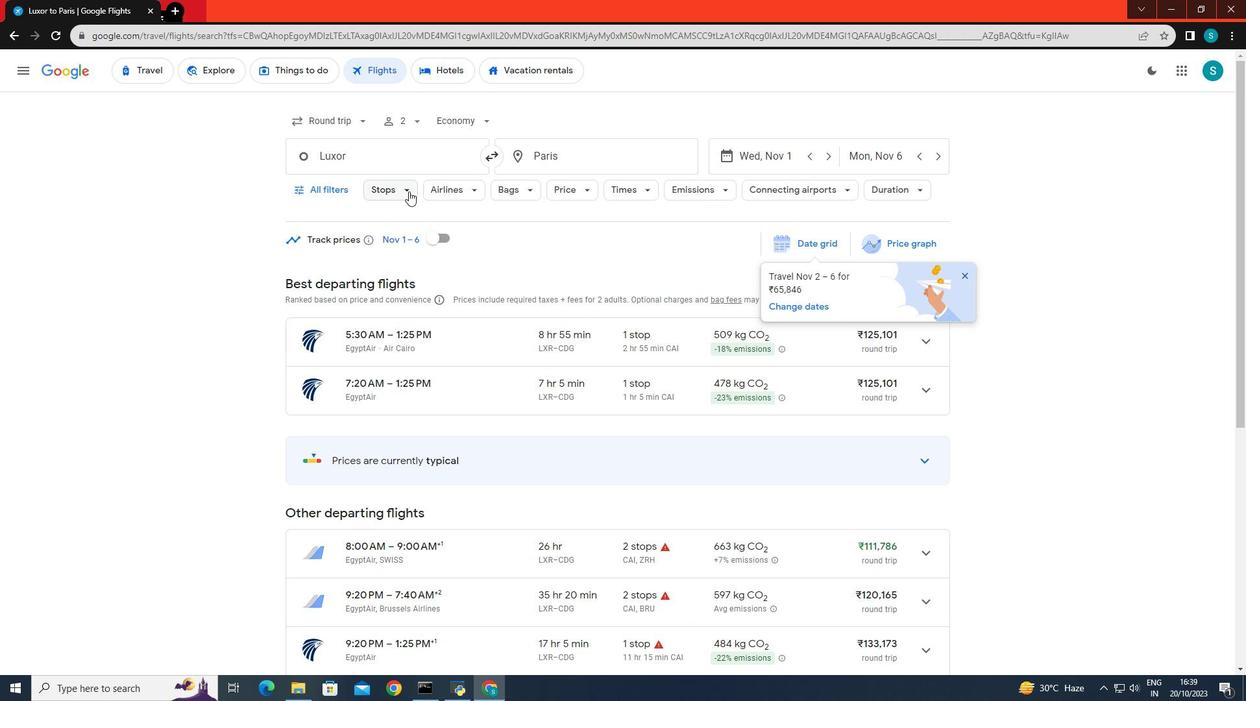 
Action: Mouse moved to (417, 255)
Screenshot: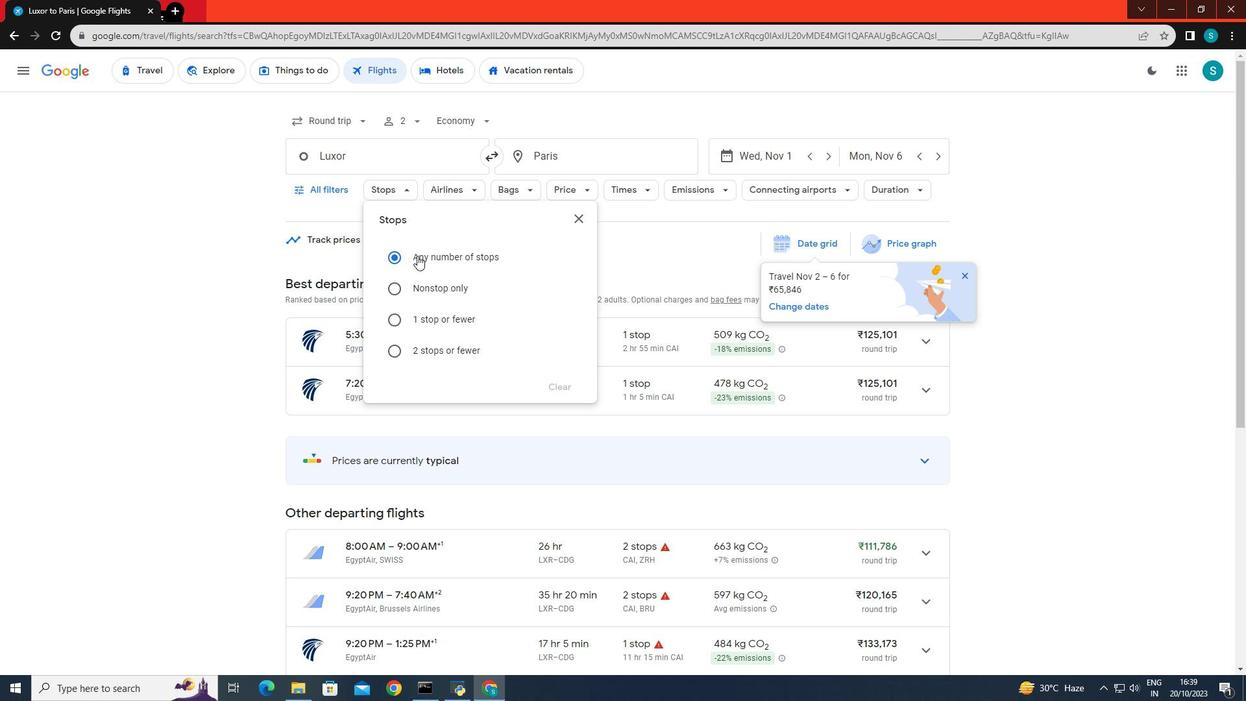 
Action: Mouse pressed left at (417, 255)
Screenshot: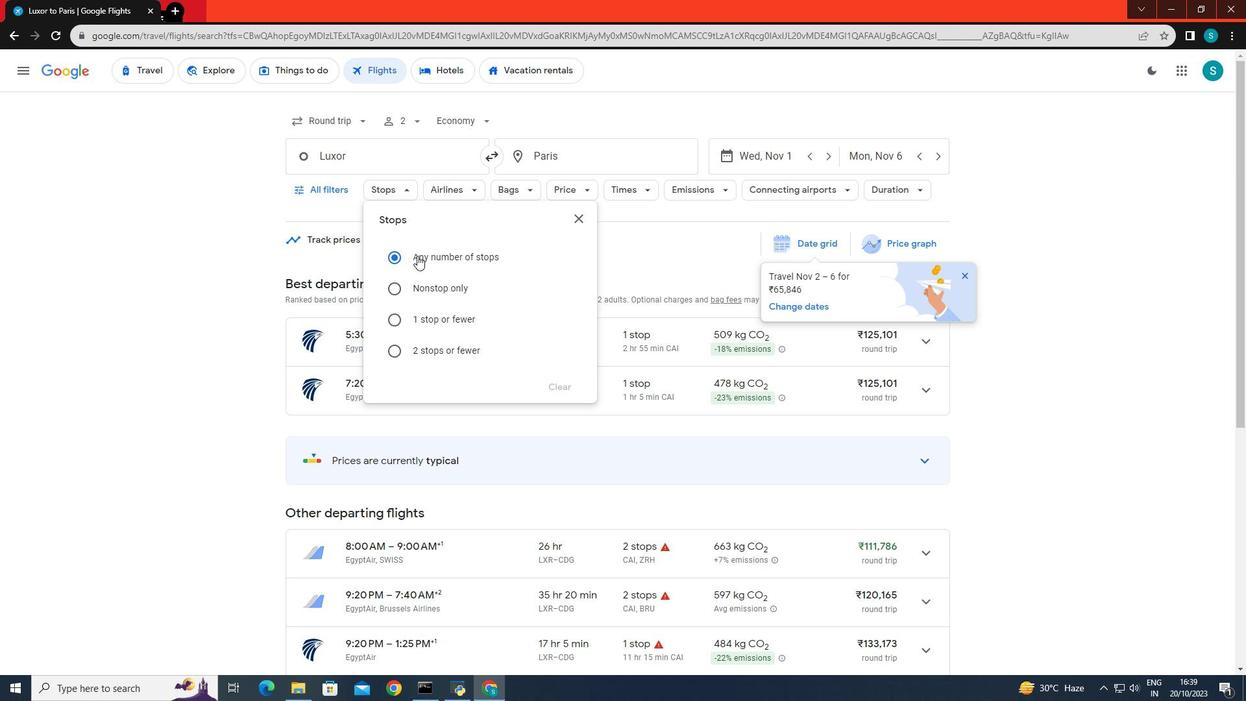 
Action: Mouse moved to (223, 344)
Screenshot: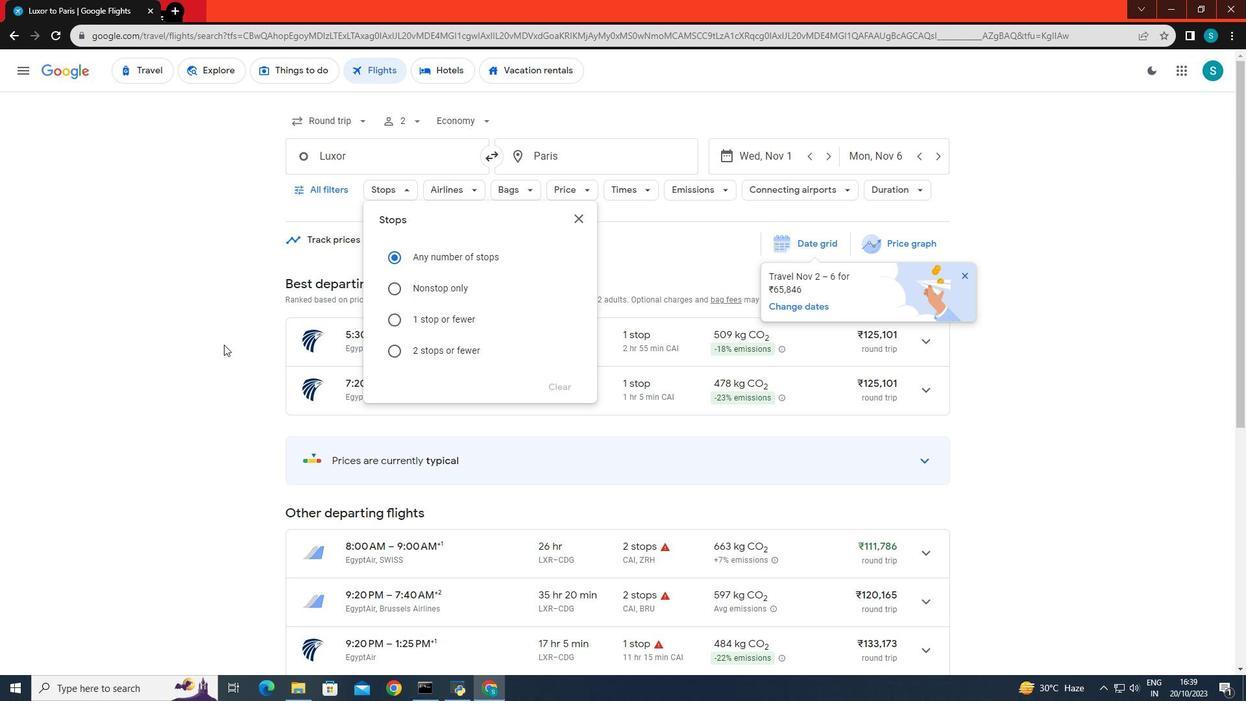 
Action: Mouse pressed left at (223, 344)
Screenshot: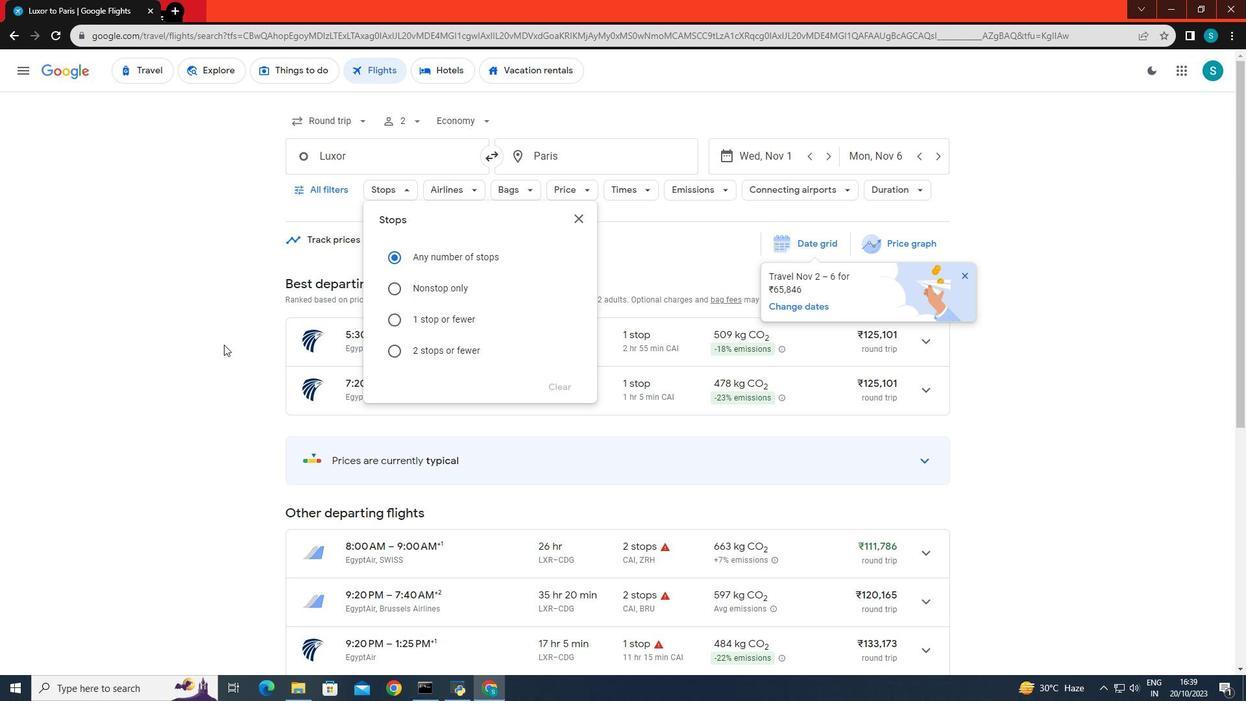
Action: Mouse moved to (451, 189)
Screenshot: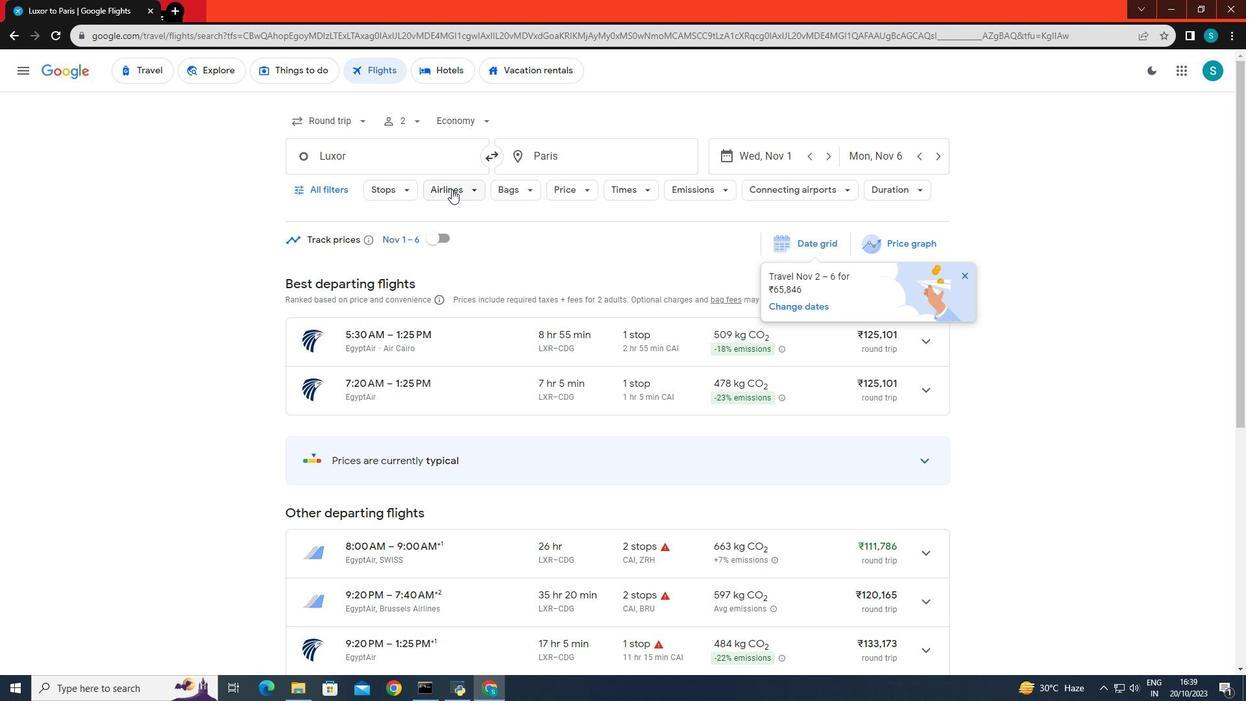 
Action: Mouse pressed left at (451, 189)
Screenshot: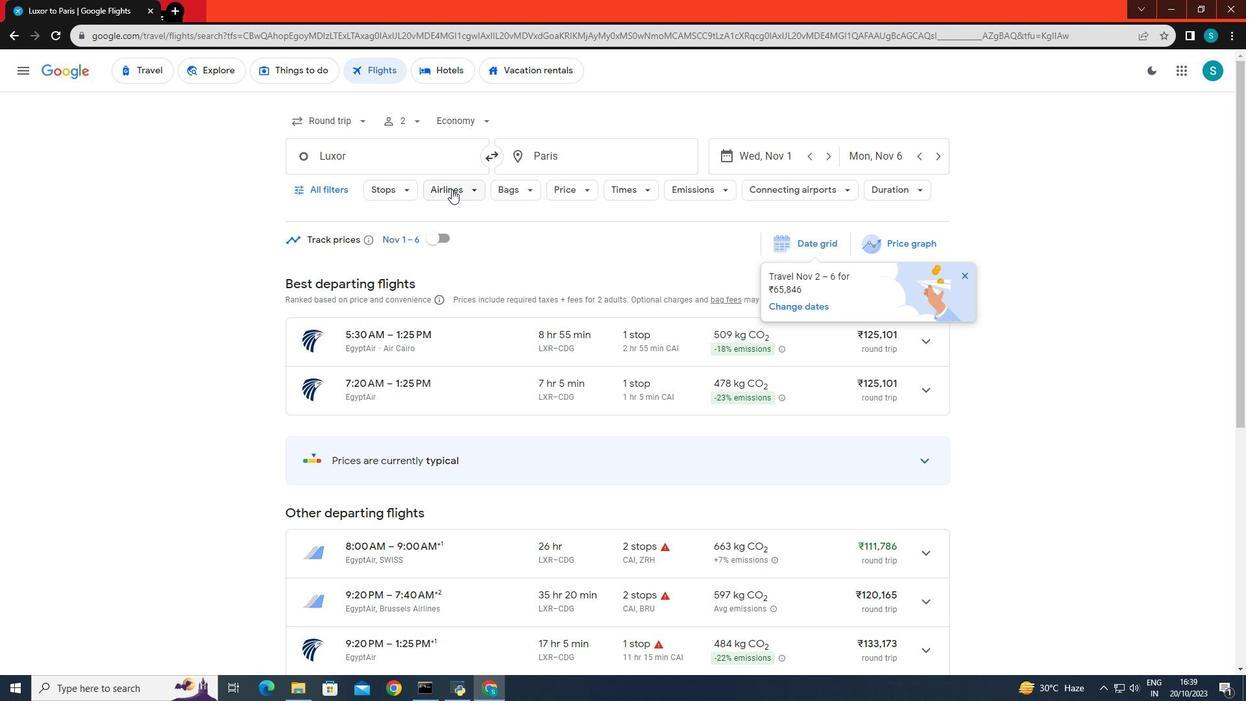 
Action: Mouse moved to (521, 459)
Screenshot: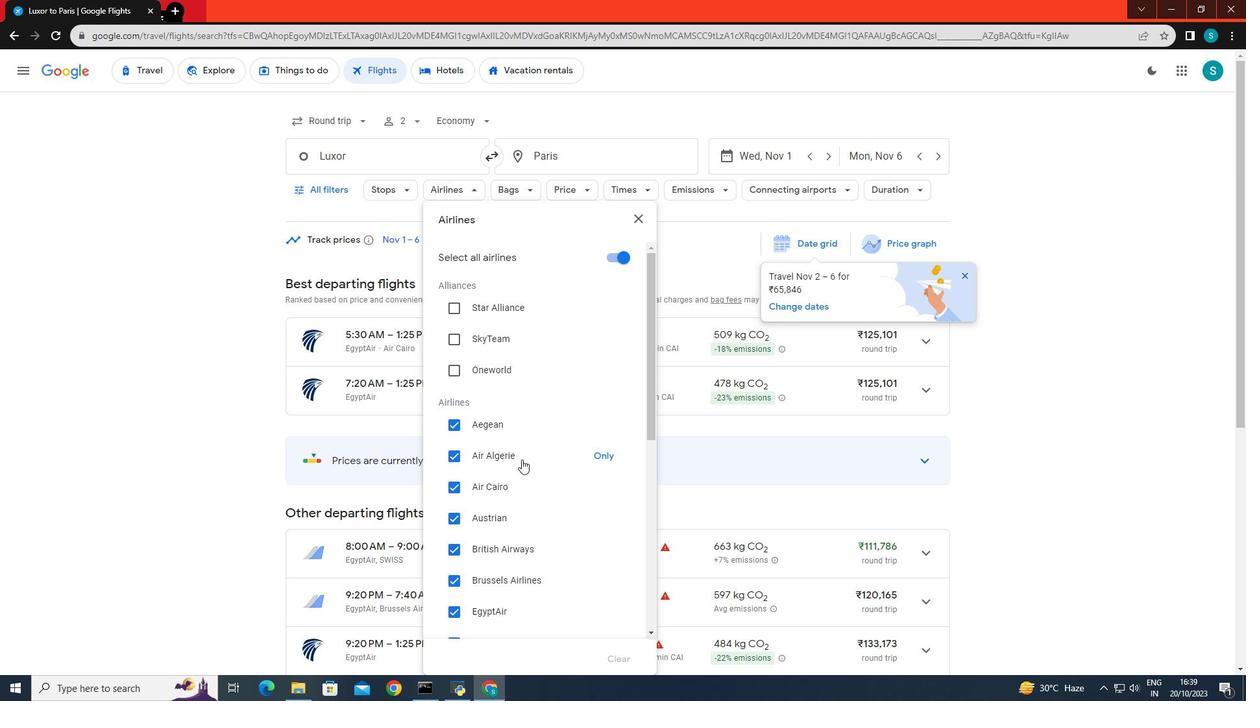 
Action: Mouse scrolled (521, 458) with delta (0, 0)
Screenshot: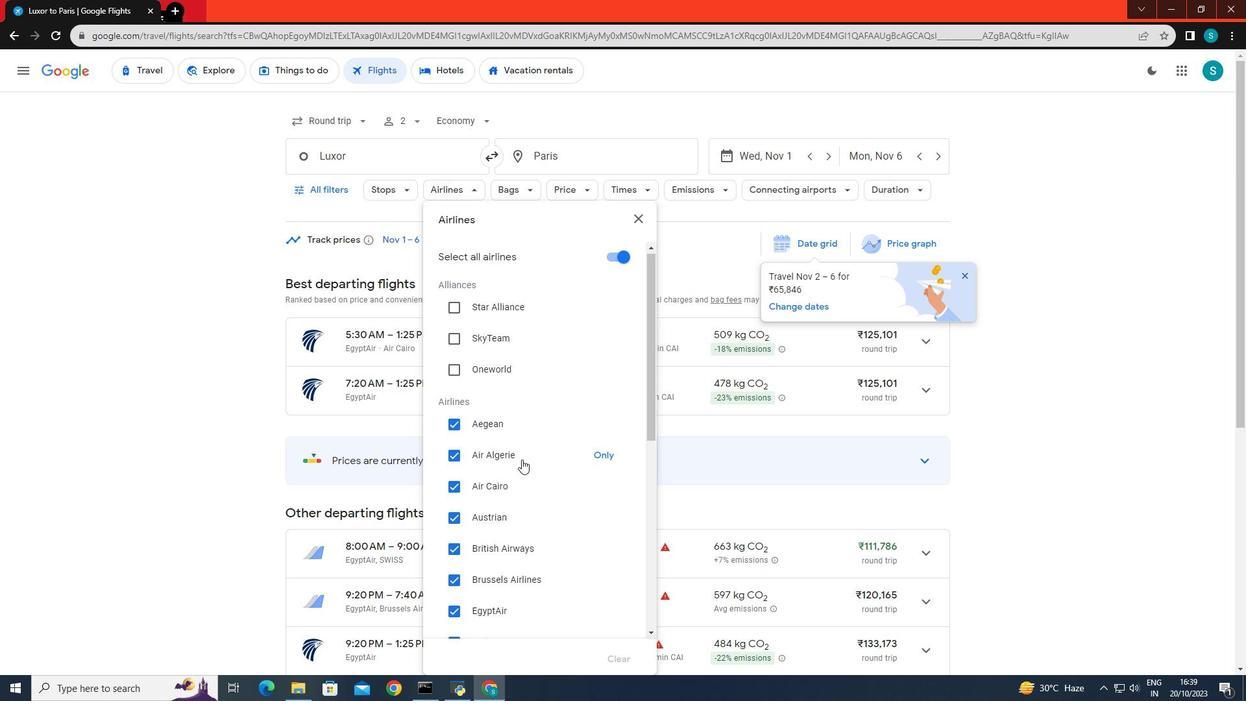 
Action: Mouse scrolled (521, 458) with delta (0, 0)
Screenshot: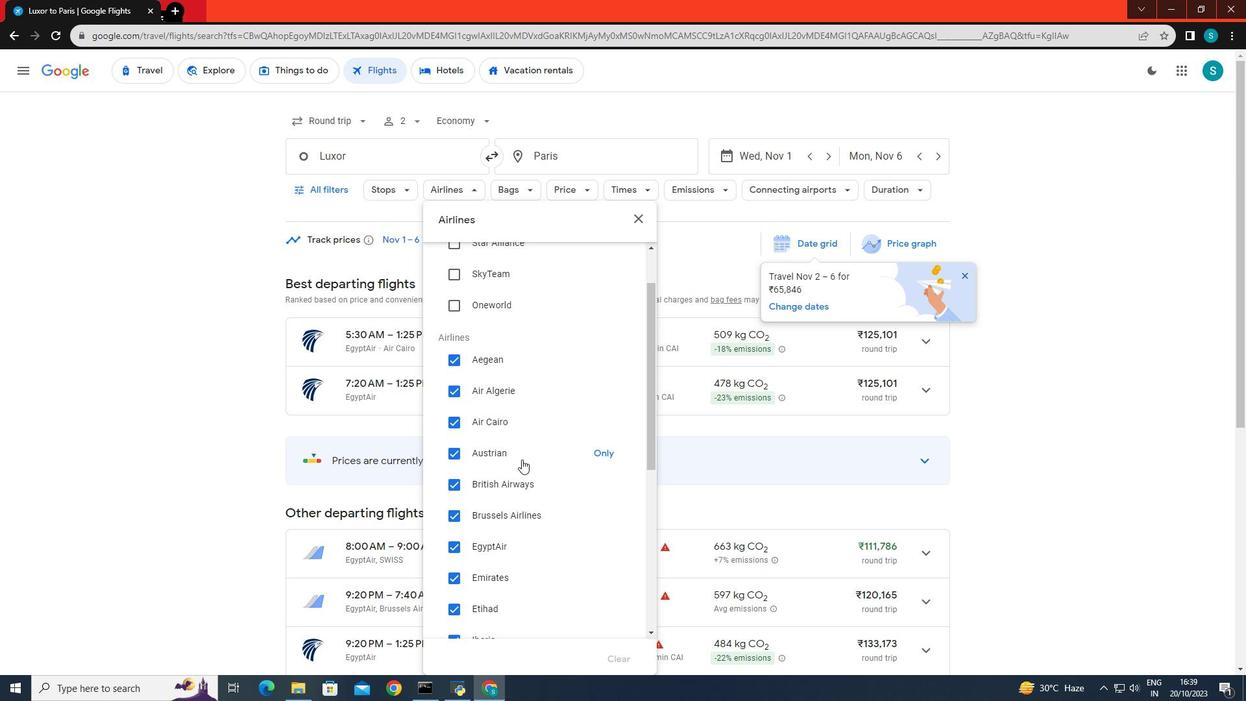 
Action: Mouse moved to (608, 512)
Screenshot: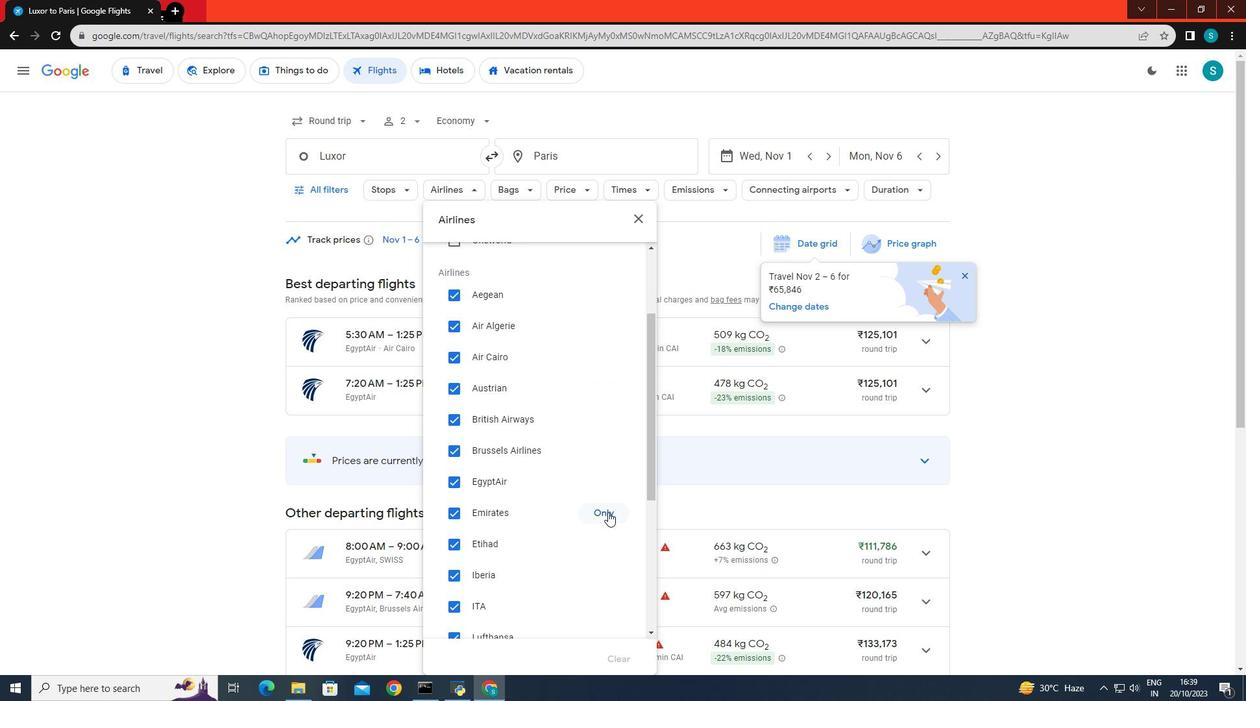 
Action: Mouse pressed left at (608, 512)
Screenshot: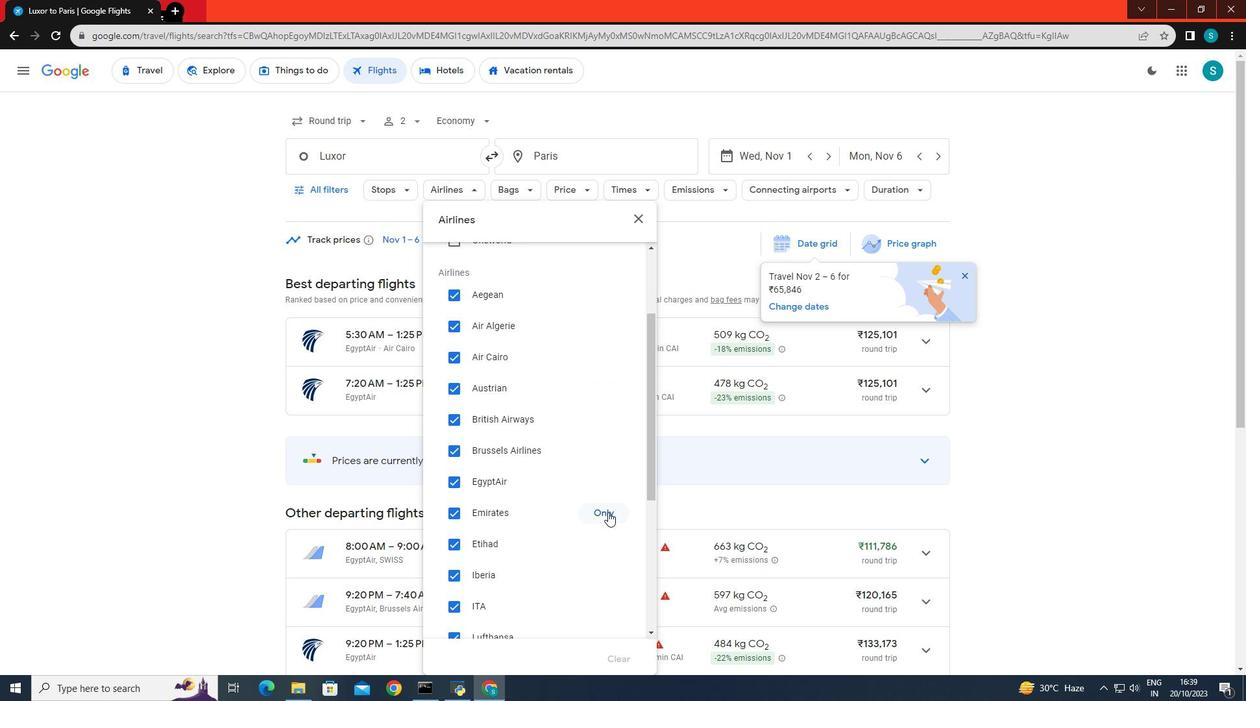 
Action: Mouse moved to (508, 473)
Screenshot: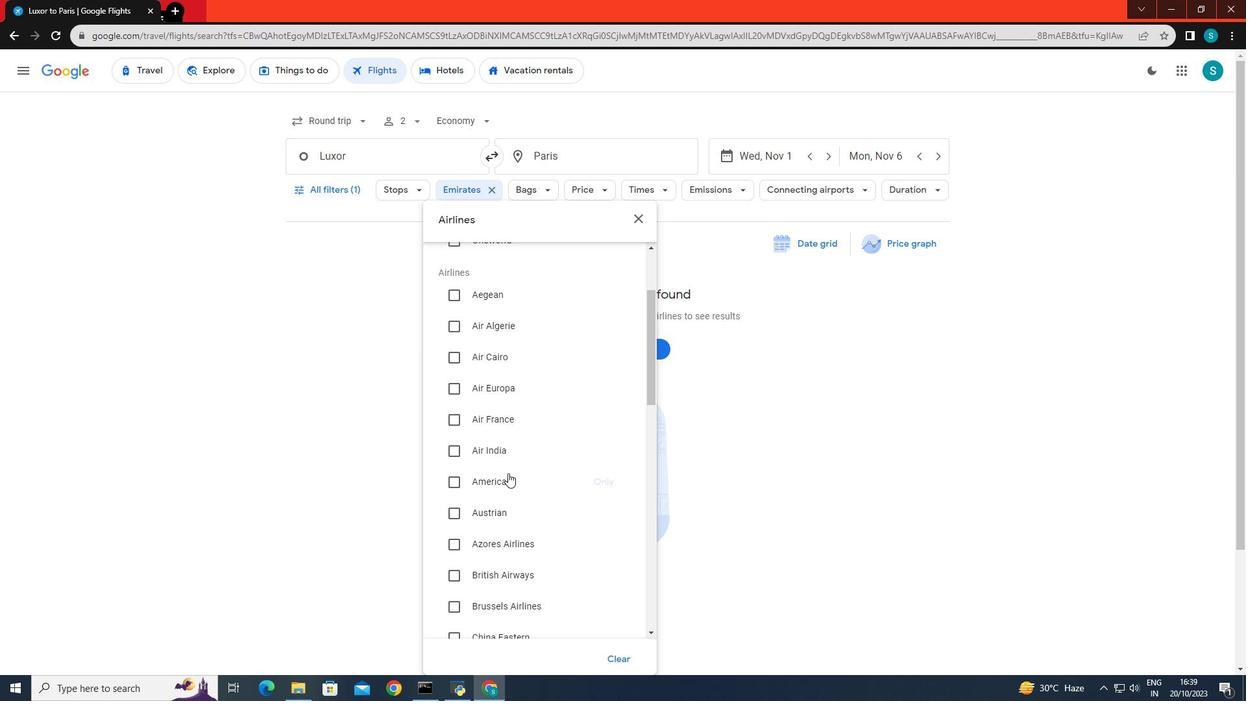 
Action: Mouse scrolled (508, 473) with delta (0, 0)
Screenshot: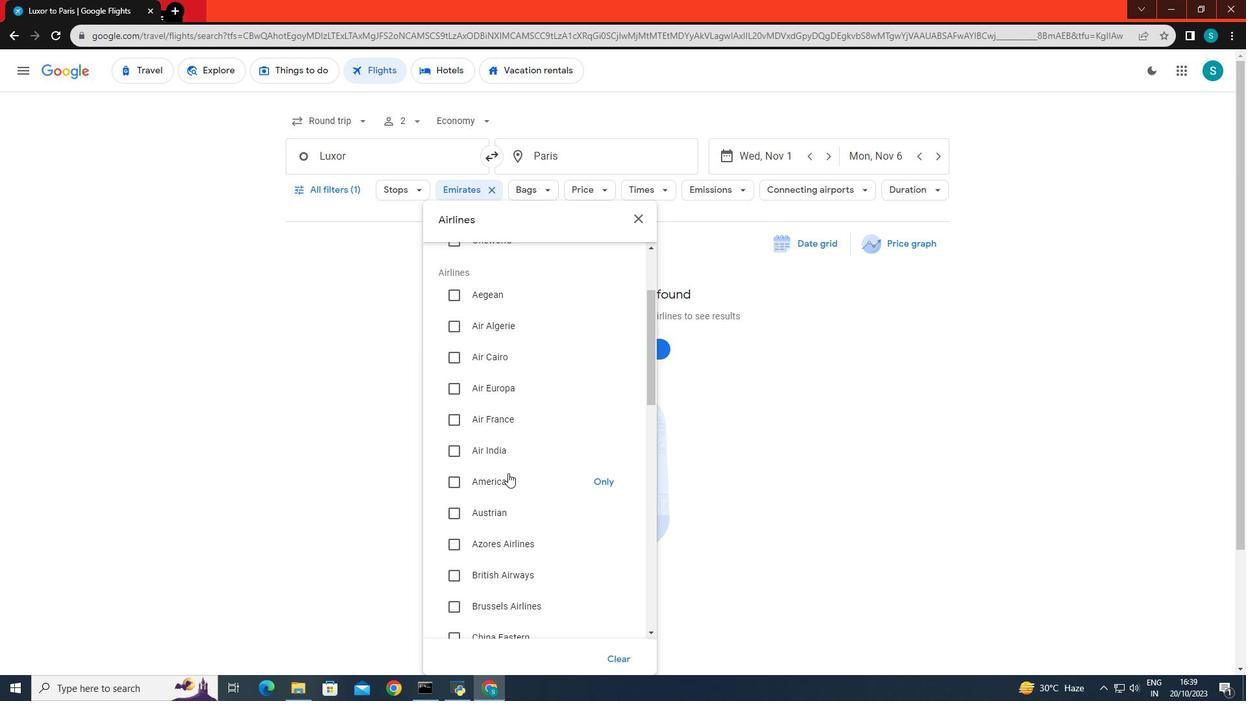 
Action: Mouse scrolled (508, 473) with delta (0, 0)
Screenshot: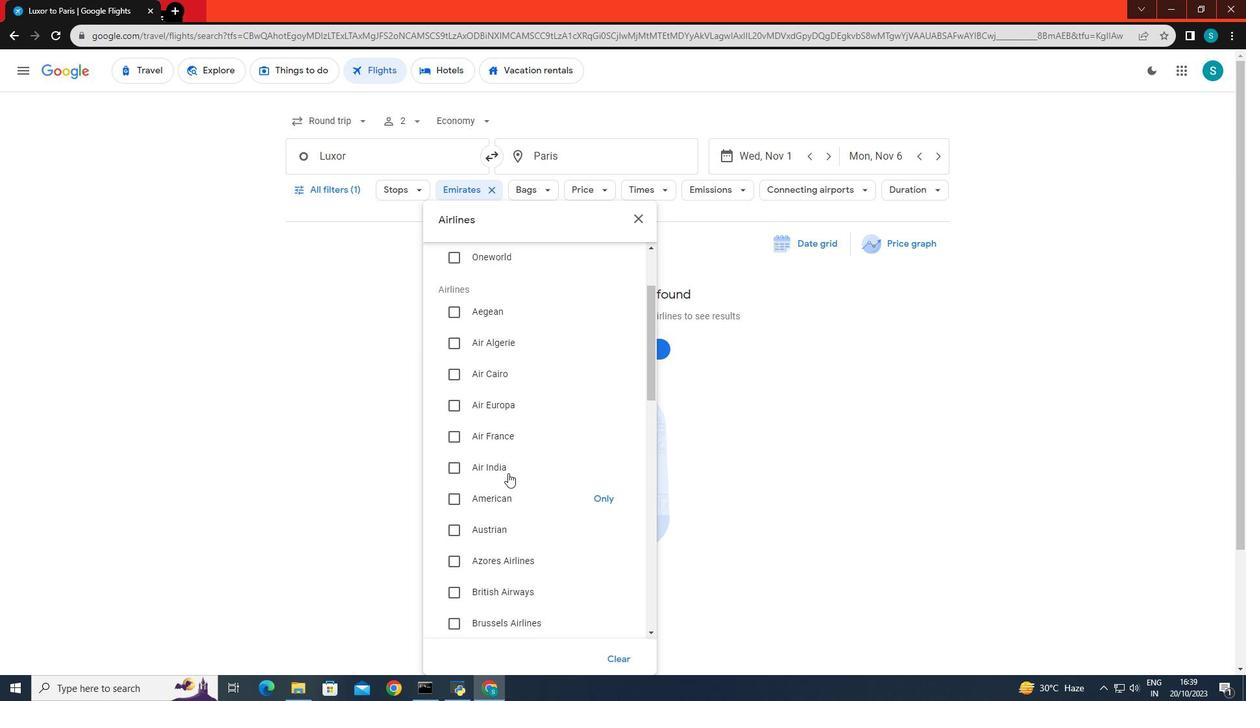 
Action: Mouse scrolled (508, 472) with delta (0, 0)
Screenshot: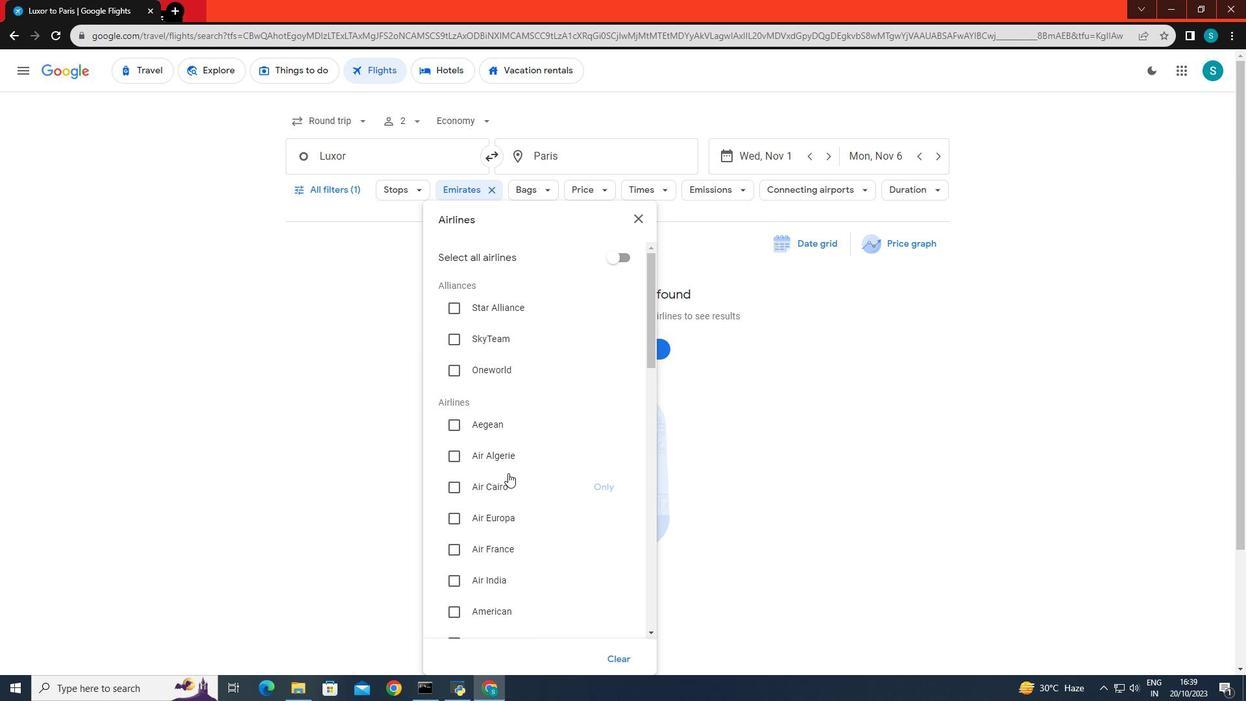
Action: Mouse scrolled (508, 472) with delta (0, 0)
Screenshot: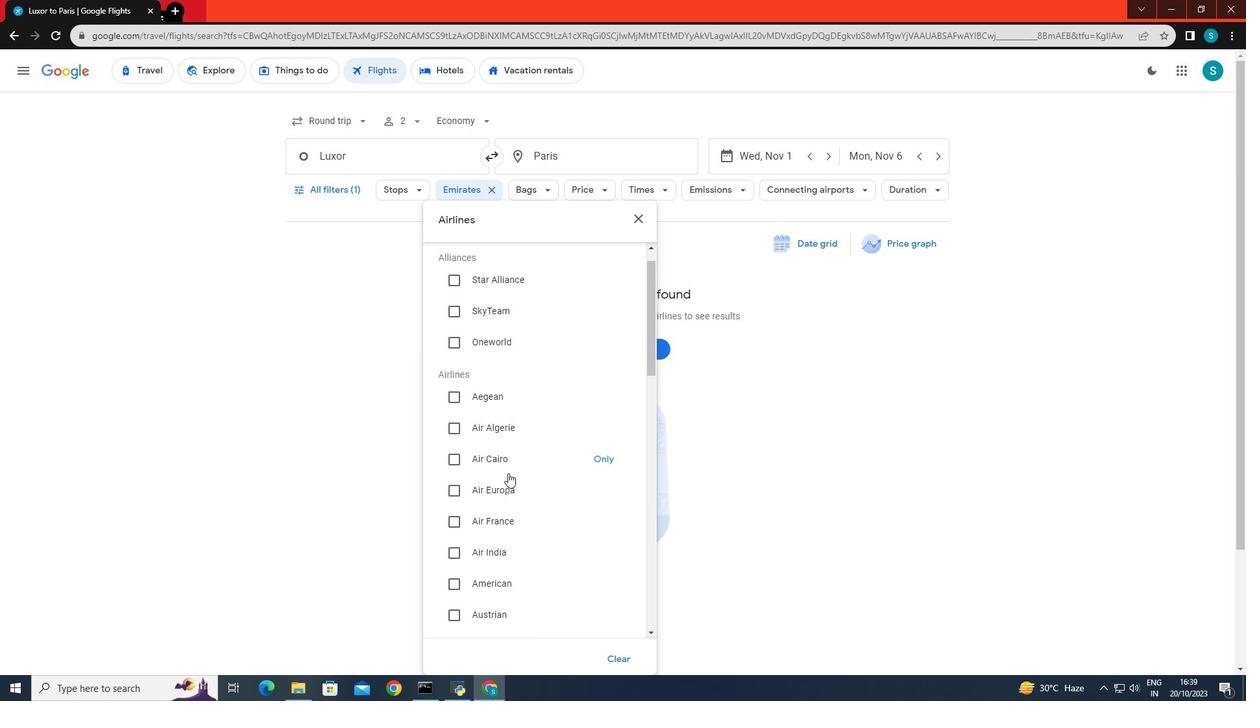 
Action: Mouse scrolled (508, 472) with delta (0, 0)
Screenshot: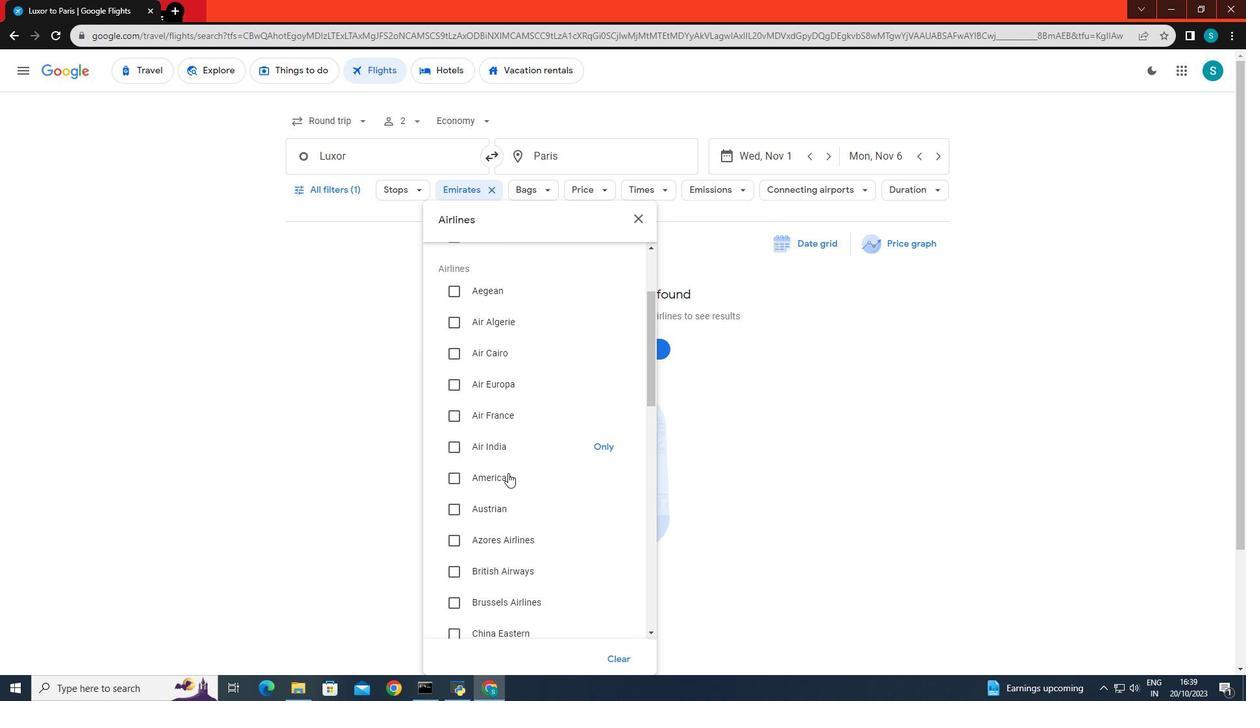 
Action: Mouse scrolled (508, 472) with delta (0, 0)
Screenshot: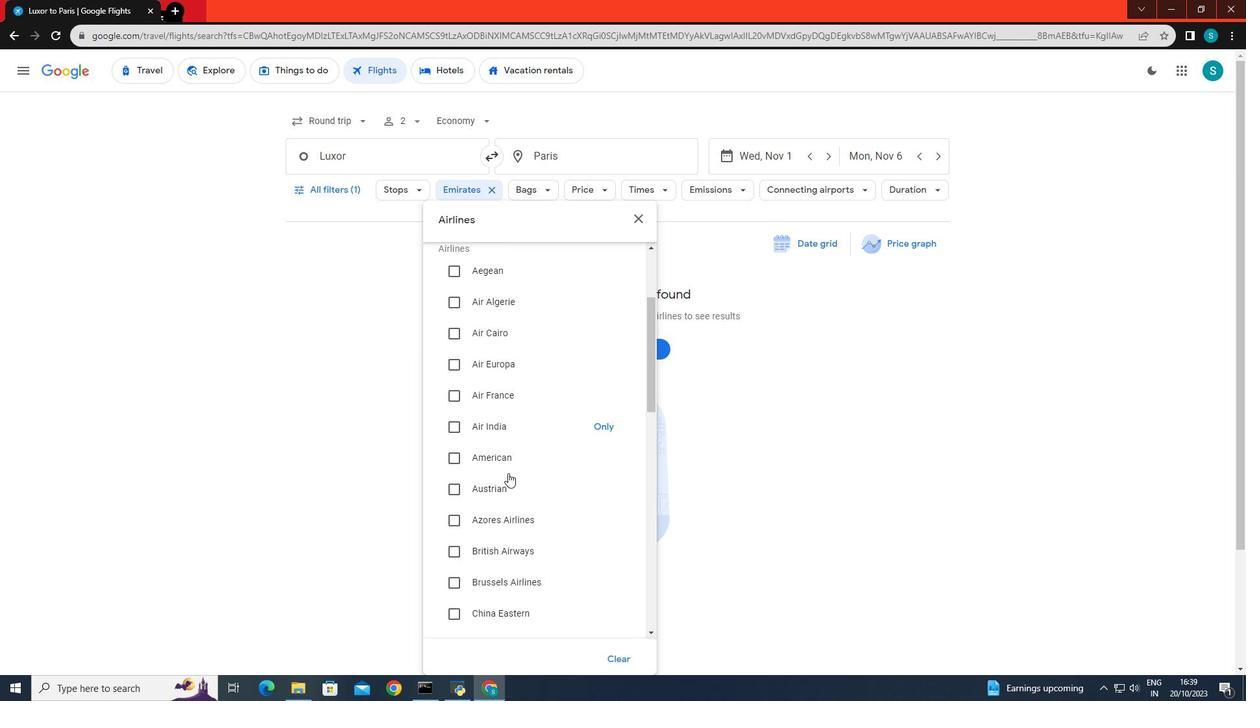 
Action: Mouse moved to (603, 541)
Screenshot: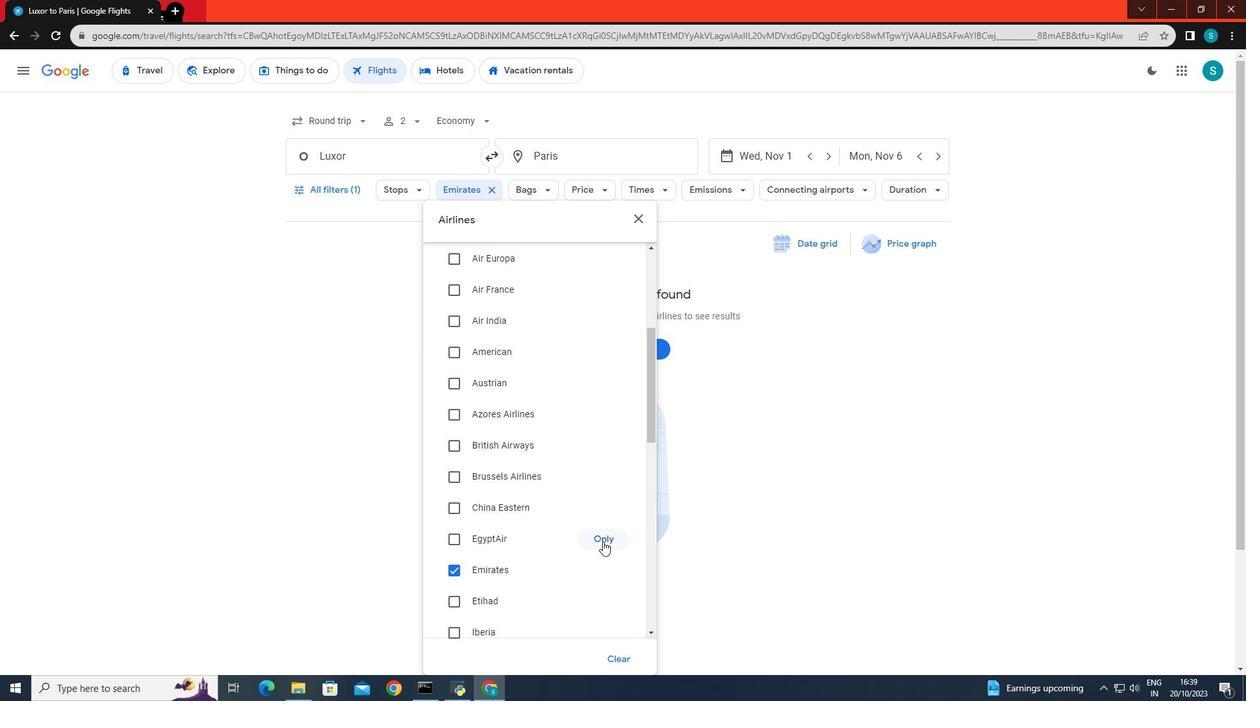 
Action: Mouse pressed left at (603, 541)
Screenshot: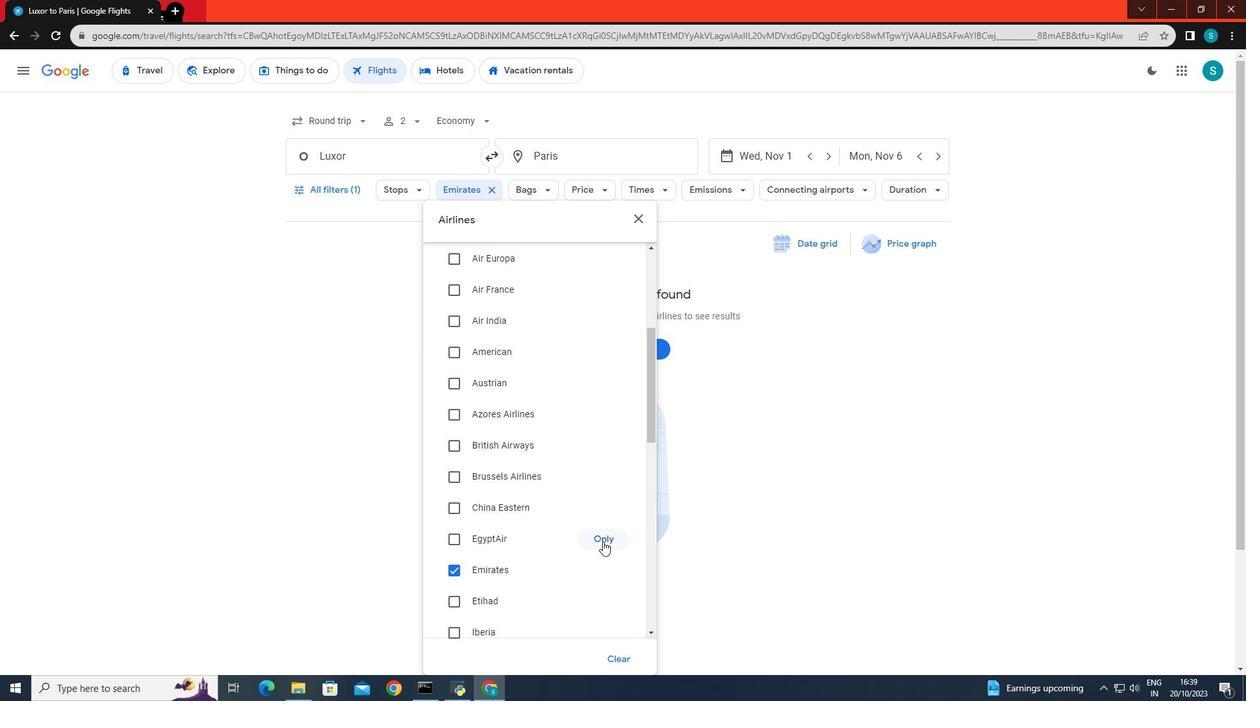
Action: Mouse moved to (1036, 528)
Screenshot: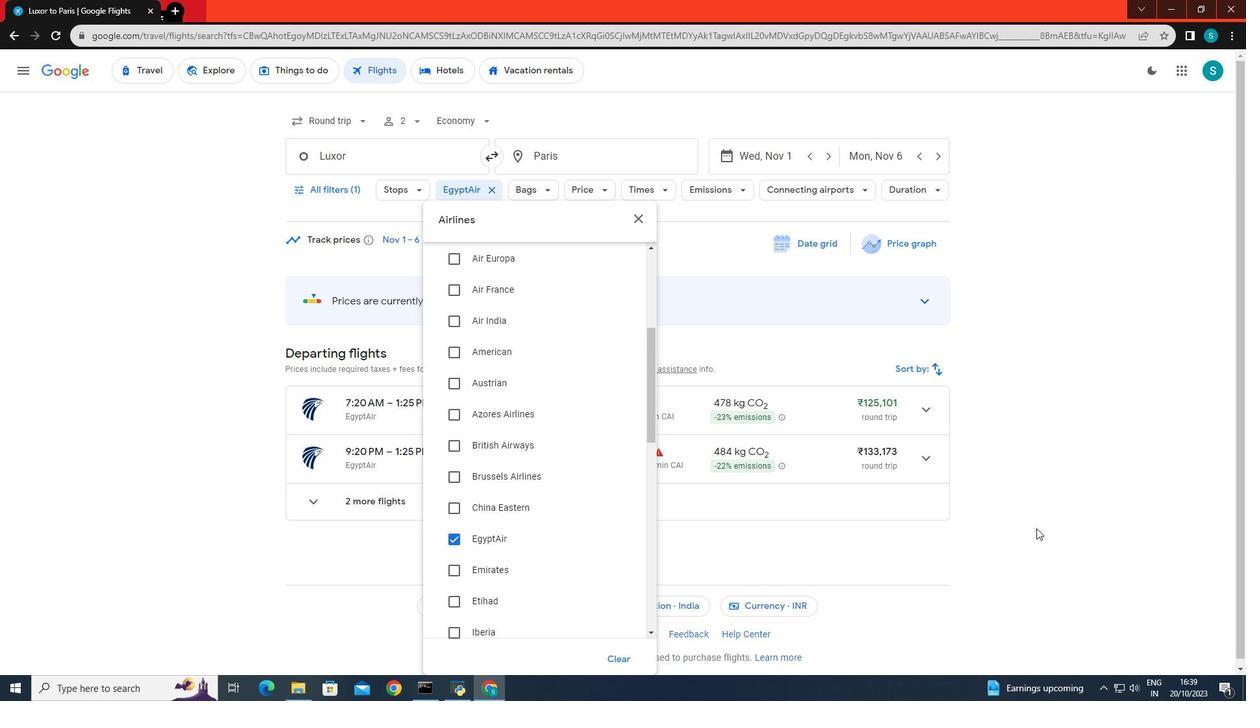 
Action: Mouse pressed left at (1036, 528)
Screenshot: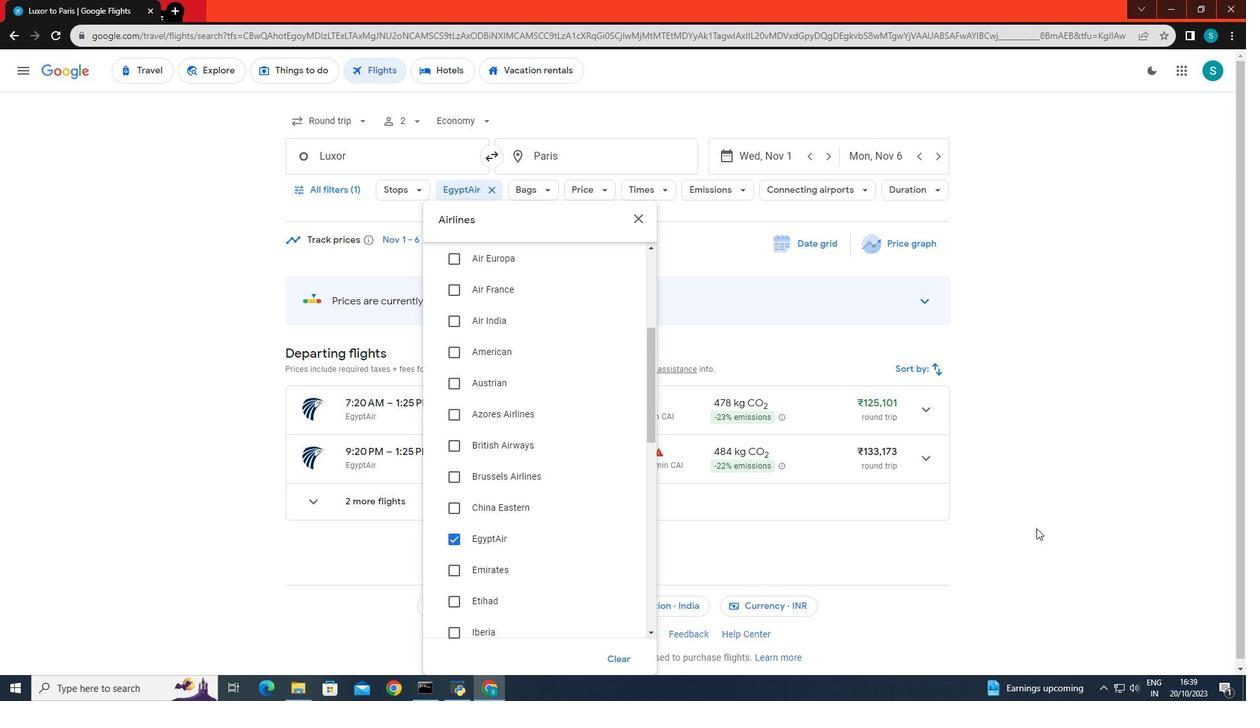 
